 Task: Search one way flight ticket for 5 adults, 2 children, 1 infant in seat and 1 infant on lap in economy from Grand Junction: Grand Junction Regional Airport (walker Field) to Raleigh: Raleigh-durham International Airport on 8-5-2023. Number of bags: 2 carry on bags. Price is upto 88000. Outbound departure time preference is 6:00.
Action: Mouse moved to (291, 115)
Screenshot: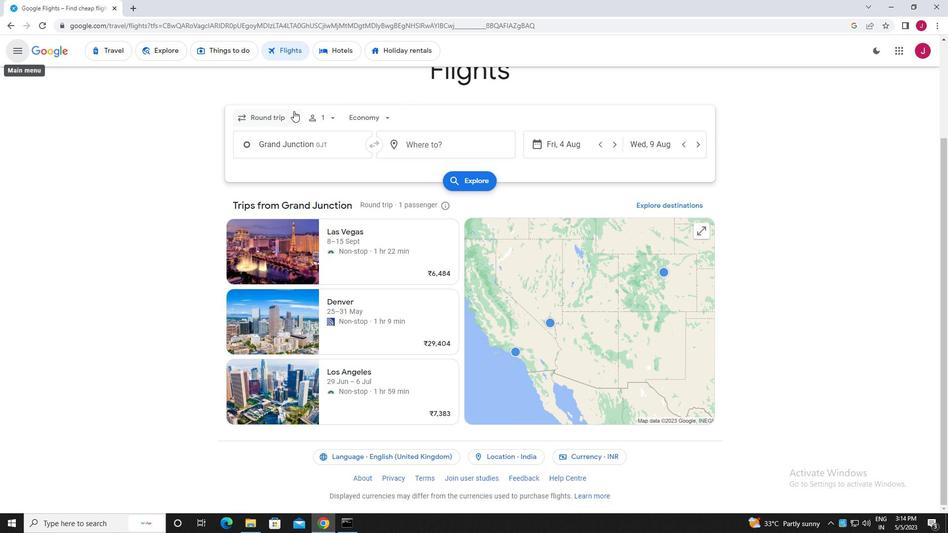 
Action: Mouse pressed left at (291, 115)
Screenshot: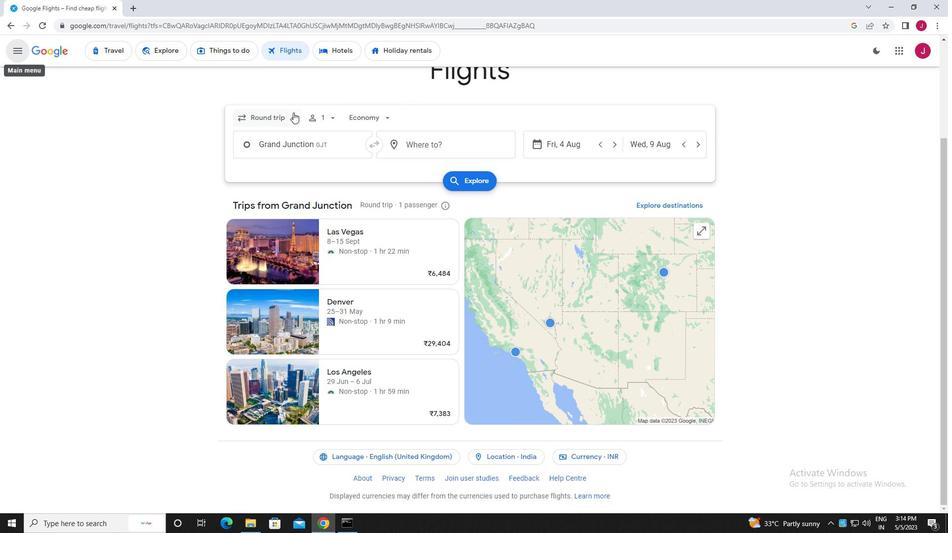 
Action: Mouse moved to (285, 163)
Screenshot: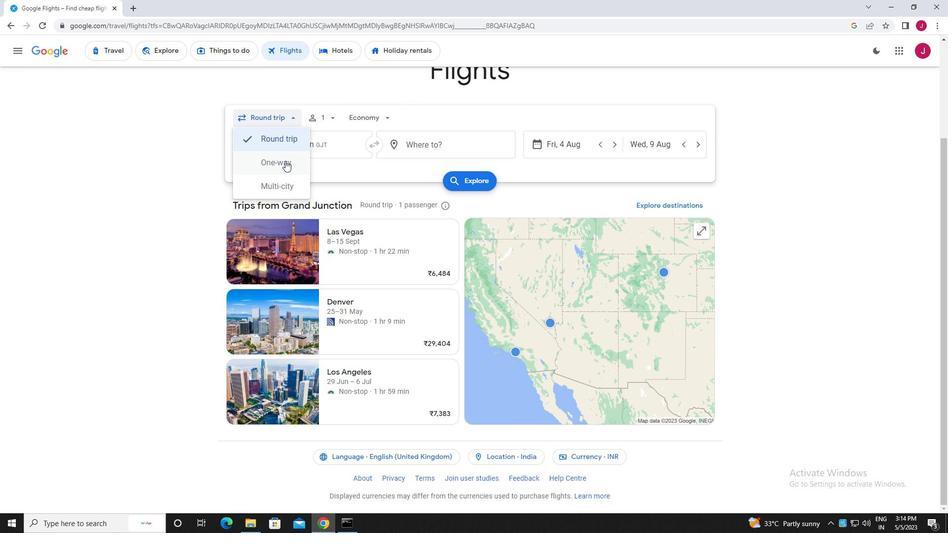 
Action: Mouse pressed left at (285, 163)
Screenshot: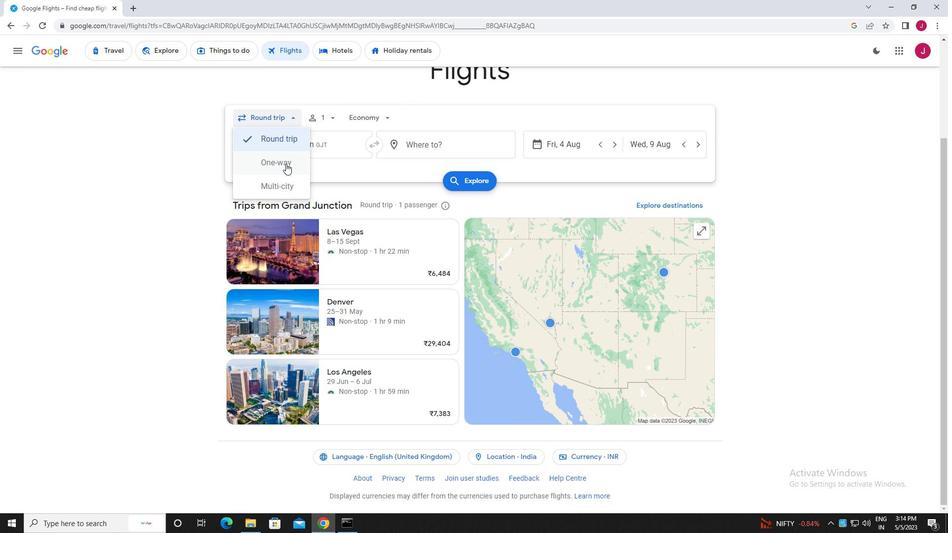 
Action: Mouse moved to (321, 120)
Screenshot: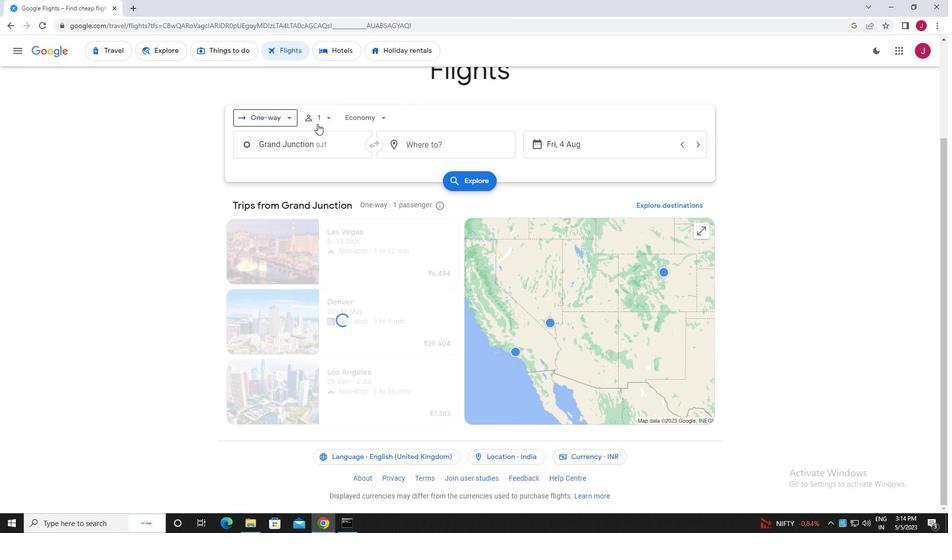 
Action: Mouse pressed left at (321, 120)
Screenshot: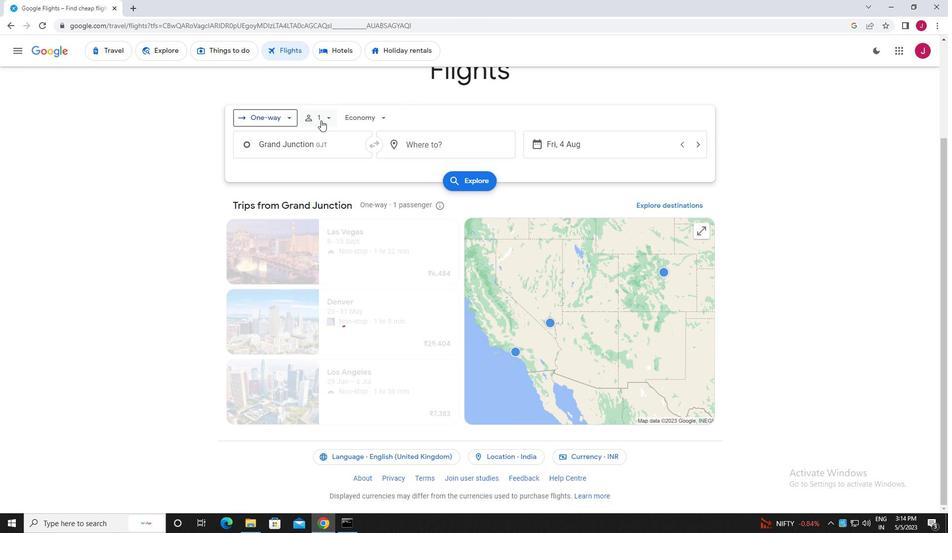 
Action: Mouse moved to (403, 141)
Screenshot: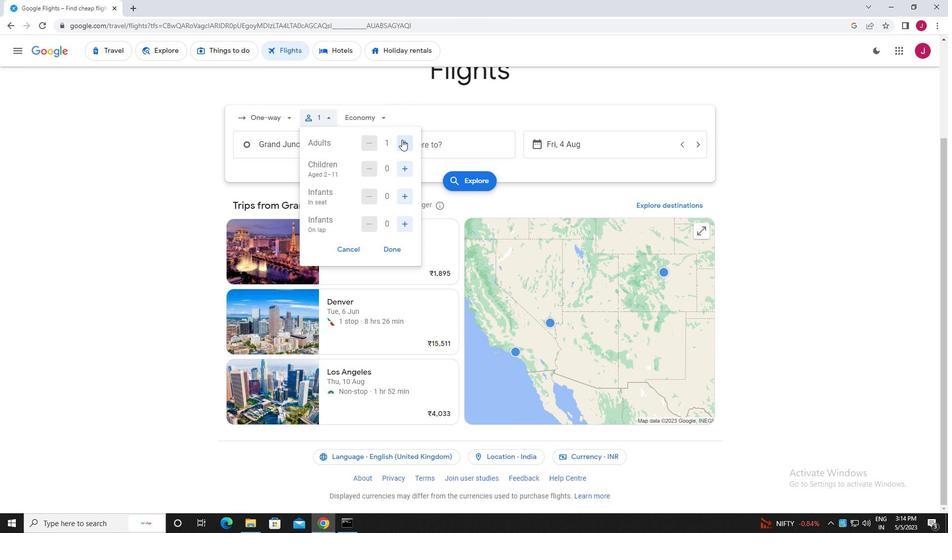 
Action: Mouse pressed left at (403, 141)
Screenshot: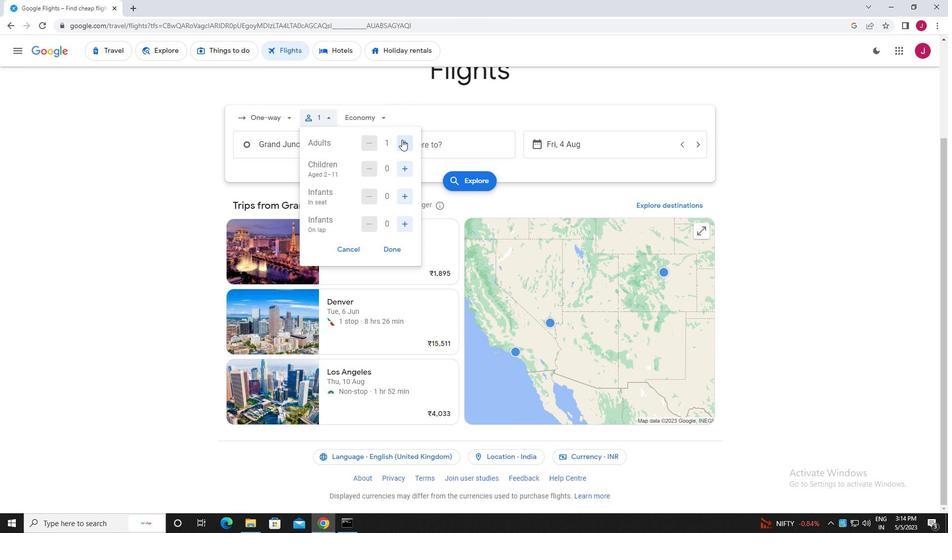 
Action: Mouse moved to (403, 141)
Screenshot: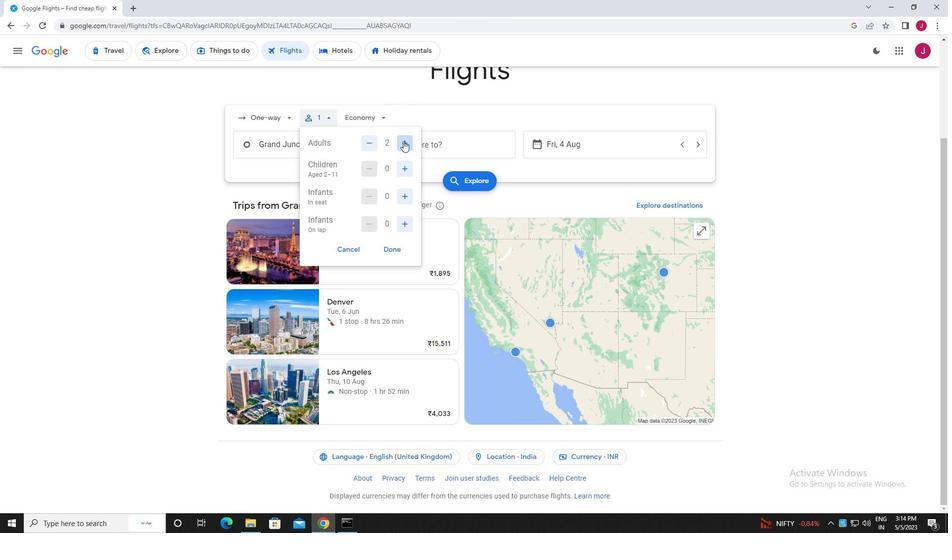 
Action: Mouse pressed left at (403, 141)
Screenshot: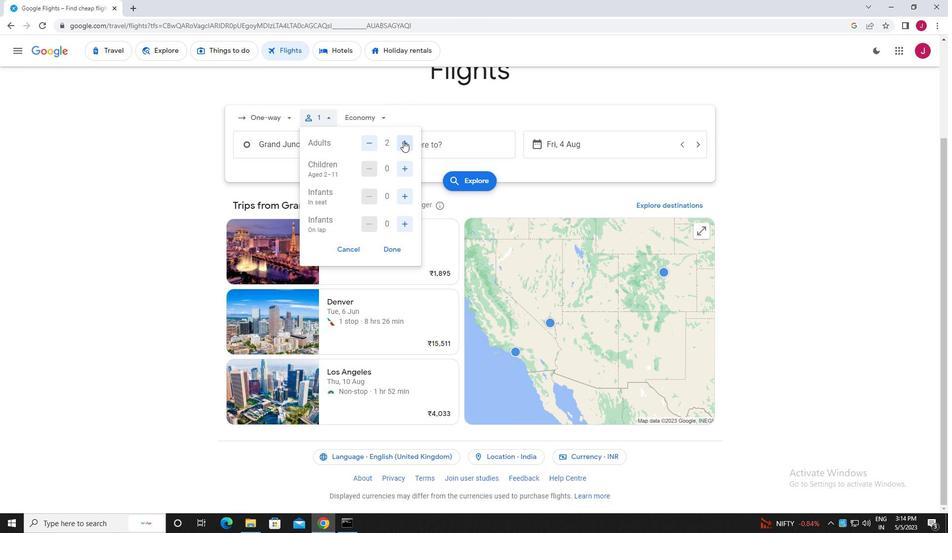 
Action: Mouse moved to (404, 141)
Screenshot: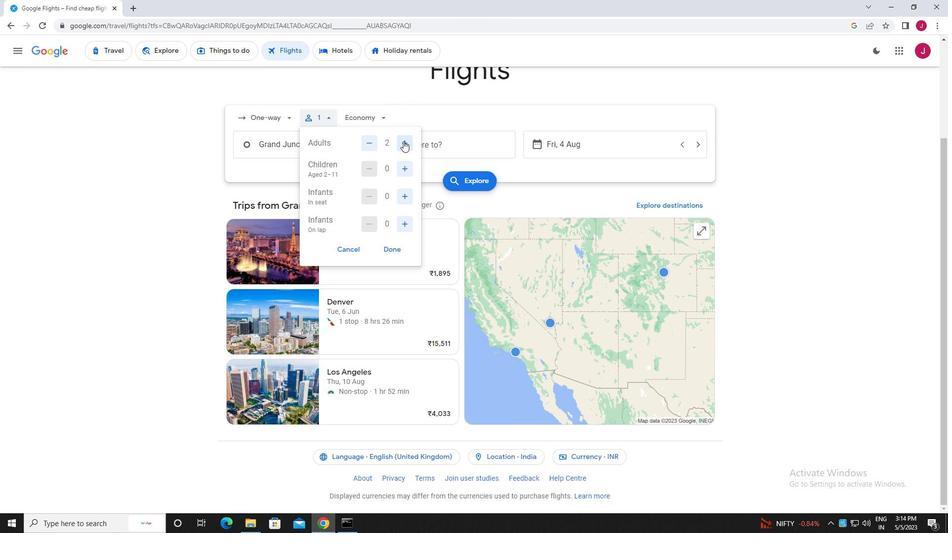 
Action: Mouse pressed left at (404, 141)
Screenshot: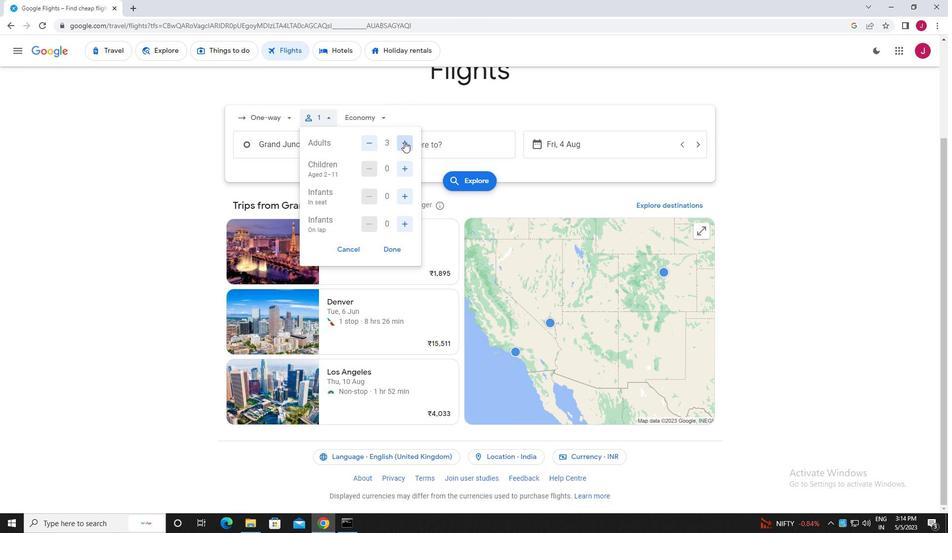 
Action: Mouse pressed left at (404, 141)
Screenshot: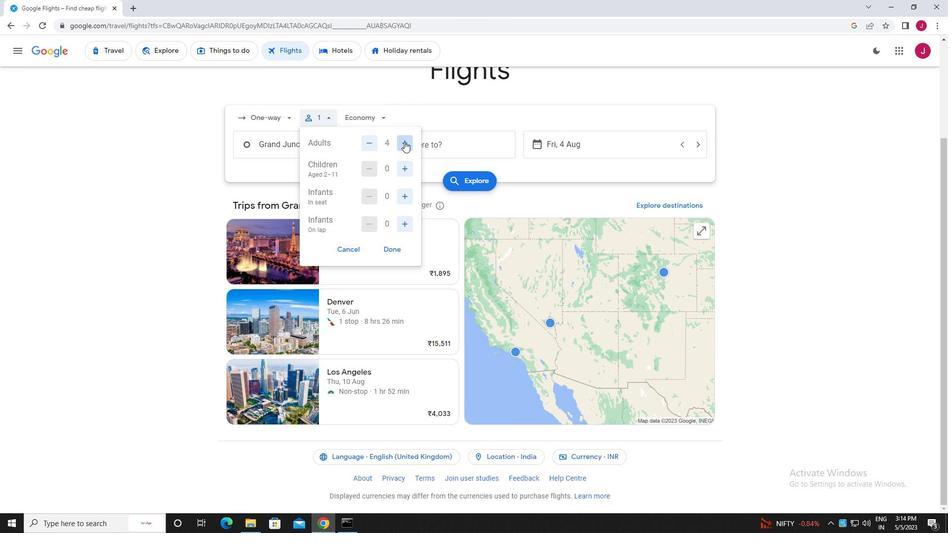 
Action: Mouse moved to (406, 168)
Screenshot: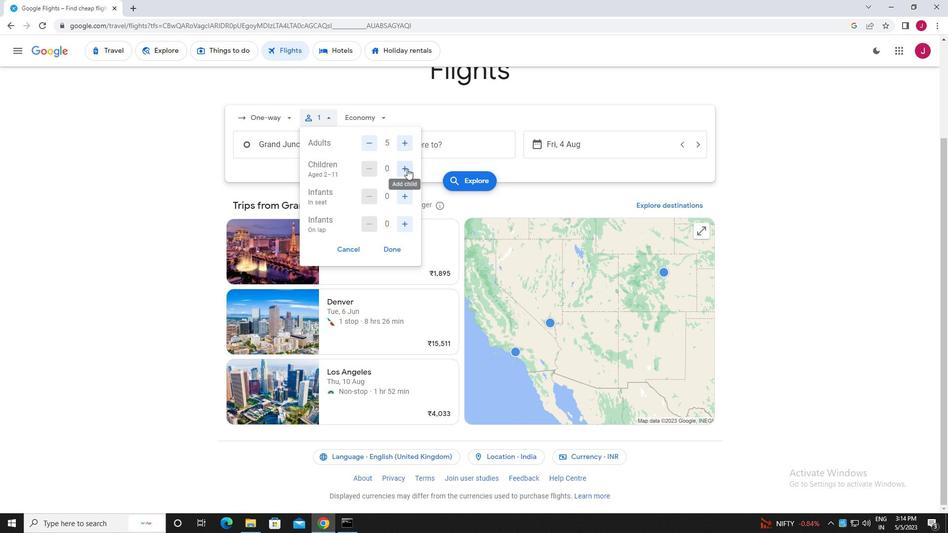 
Action: Mouse pressed left at (406, 168)
Screenshot: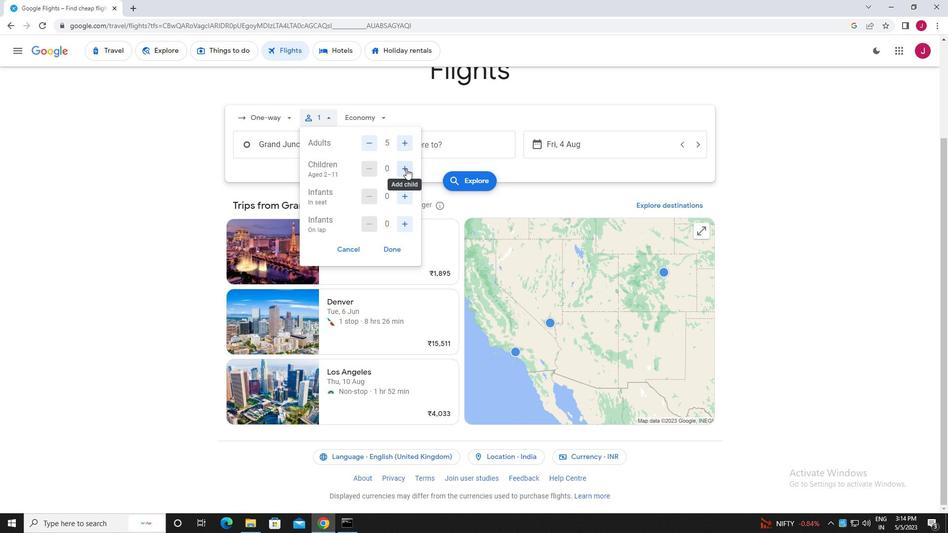 
Action: Mouse pressed left at (406, 168)
Screenshot: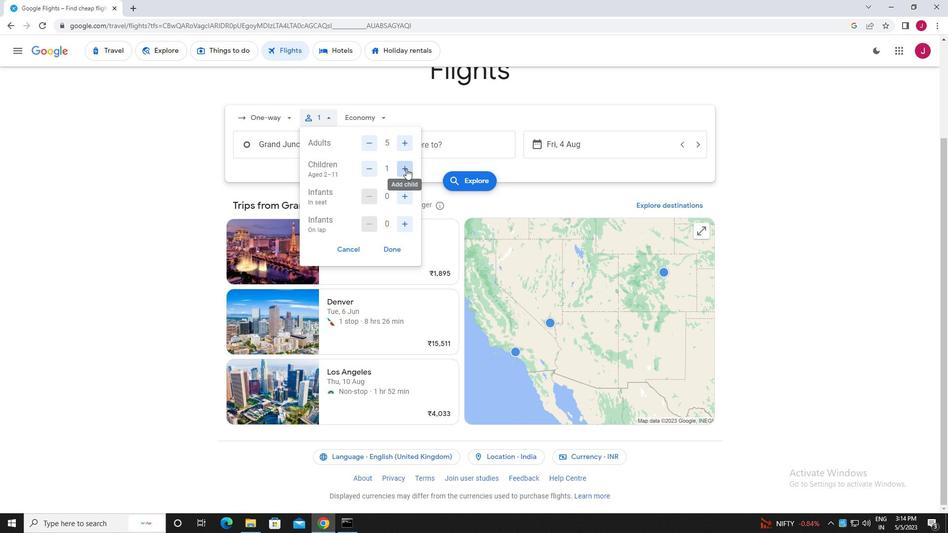
Action: Mouse moved to (405, 196)
Screenshot: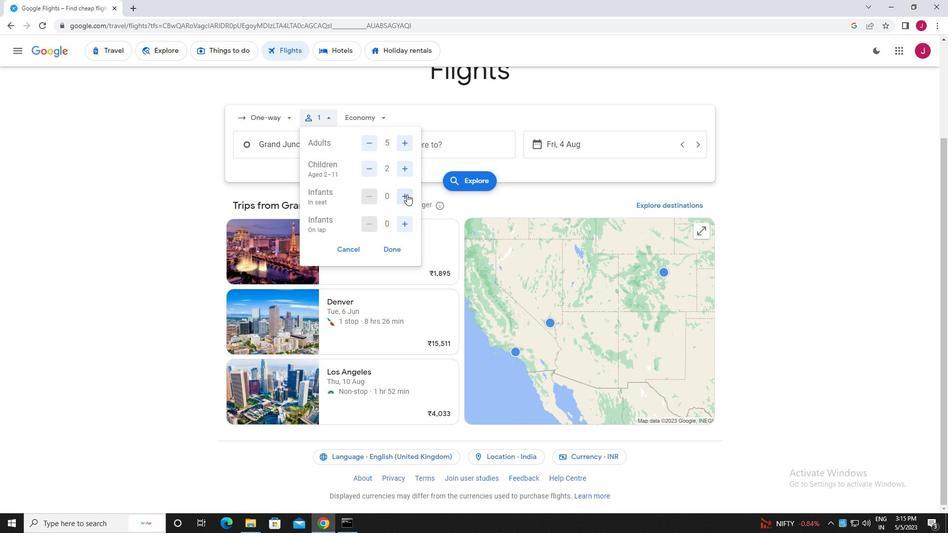
Action: Mouse pressed left at (405, 196)
Screenshot: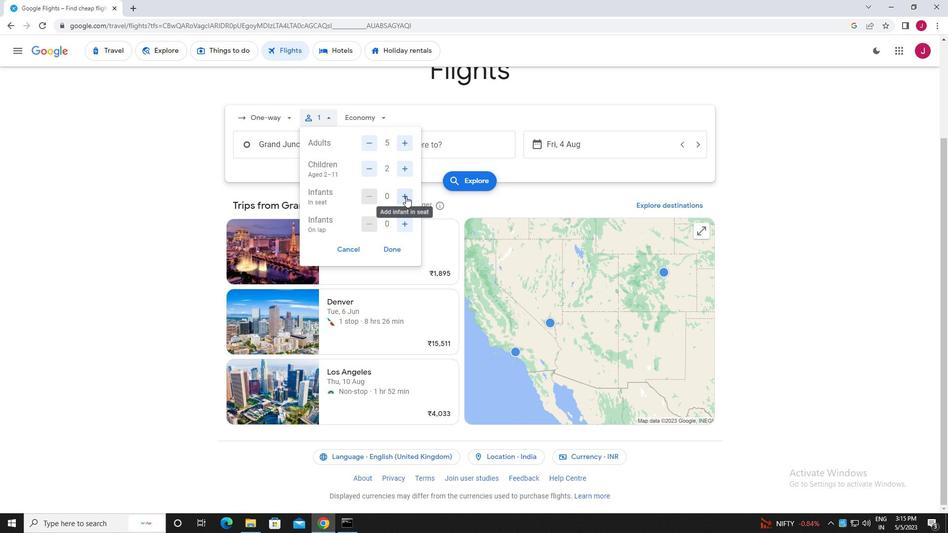 
Action: Mouse moved to (403, 221)
Screenshot: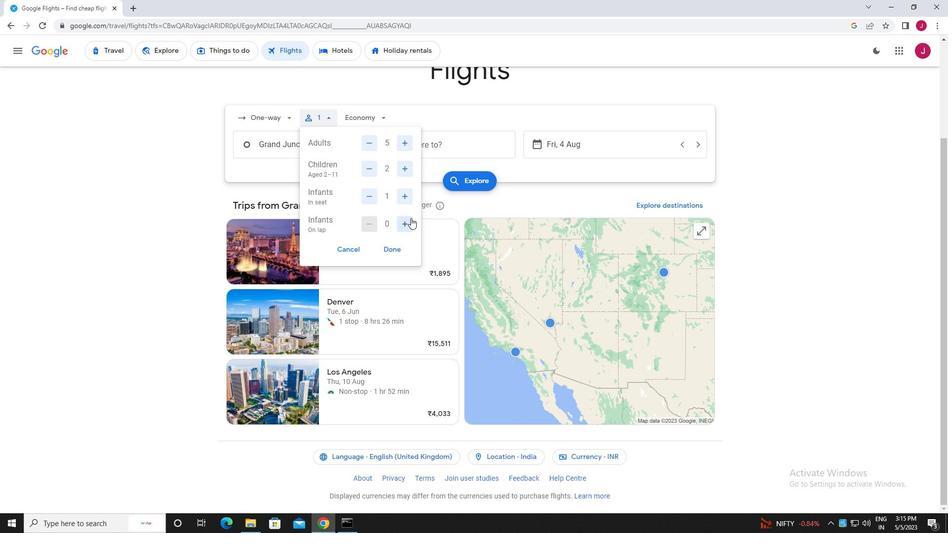 
Action: Mouse pressed left at (403, 221)
Screenshot: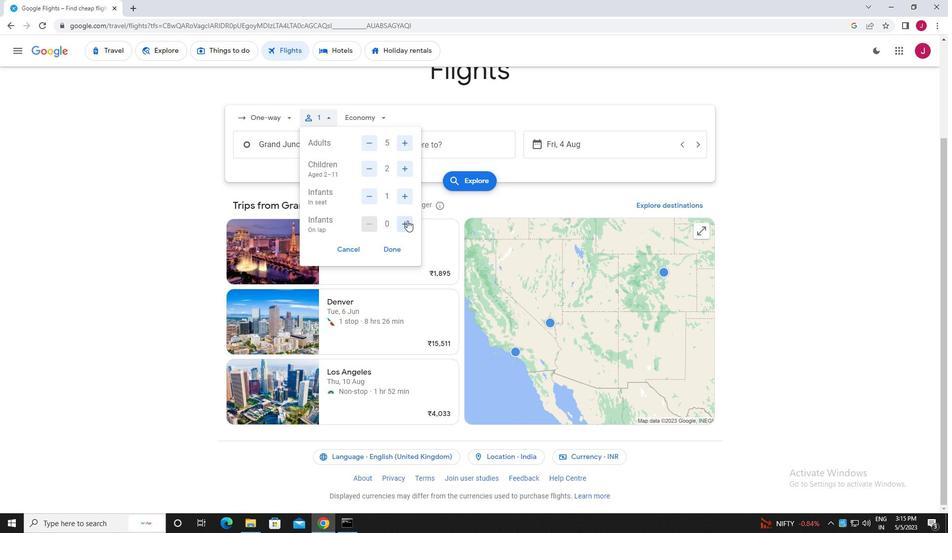 
Action: Mouse moved to (391, 247)
Screenshot: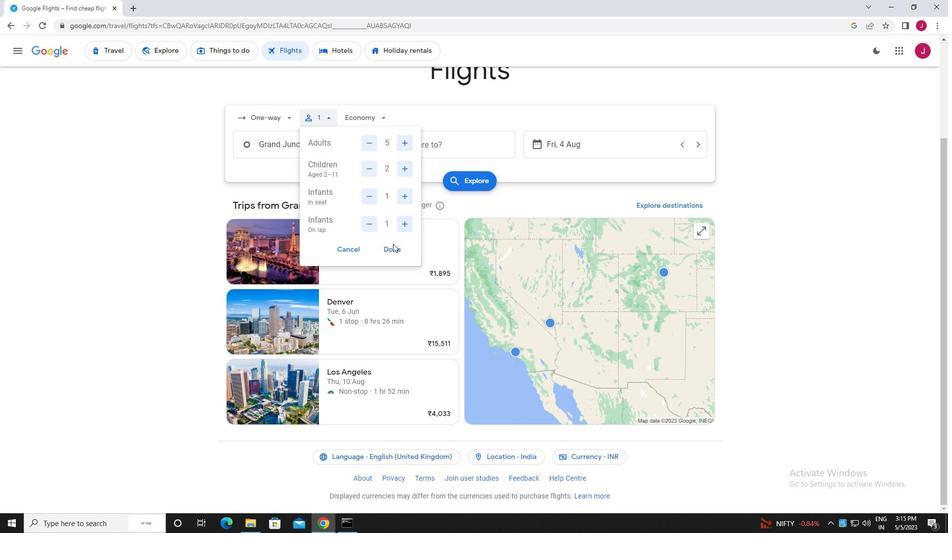 
Action: Mouse pressed left at (391, 247)
Screenshot: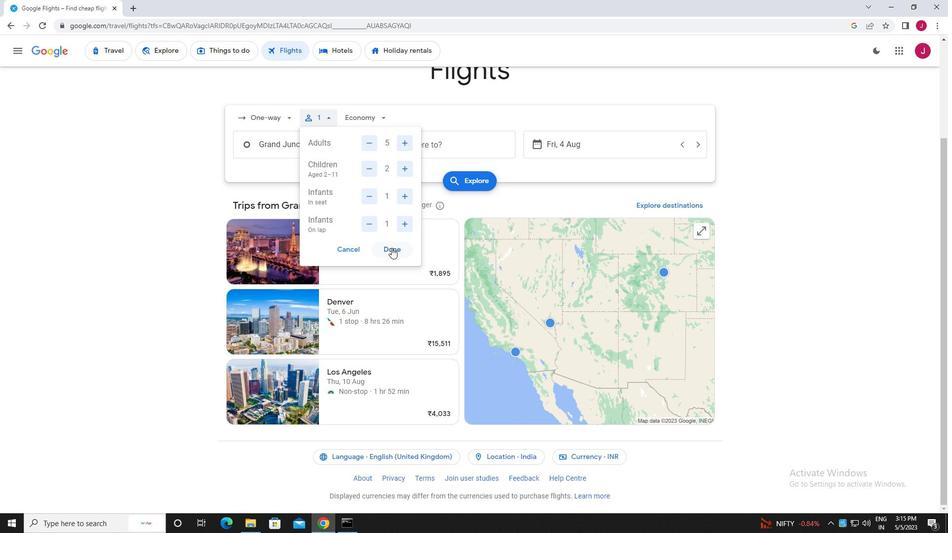 
Action: Mouse moved to (378, 117)
Screenshot: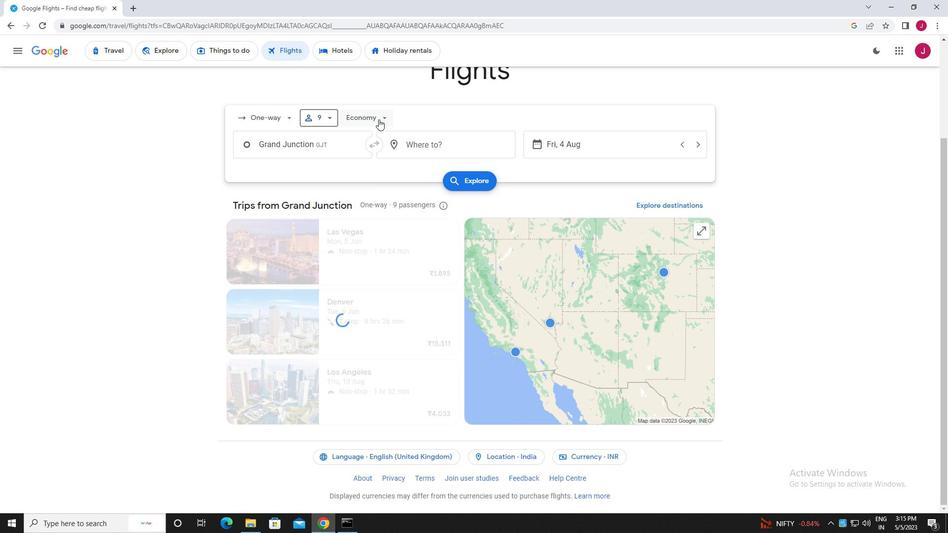 
Action: Mouse pressed left at (378, 117)
Screenshot: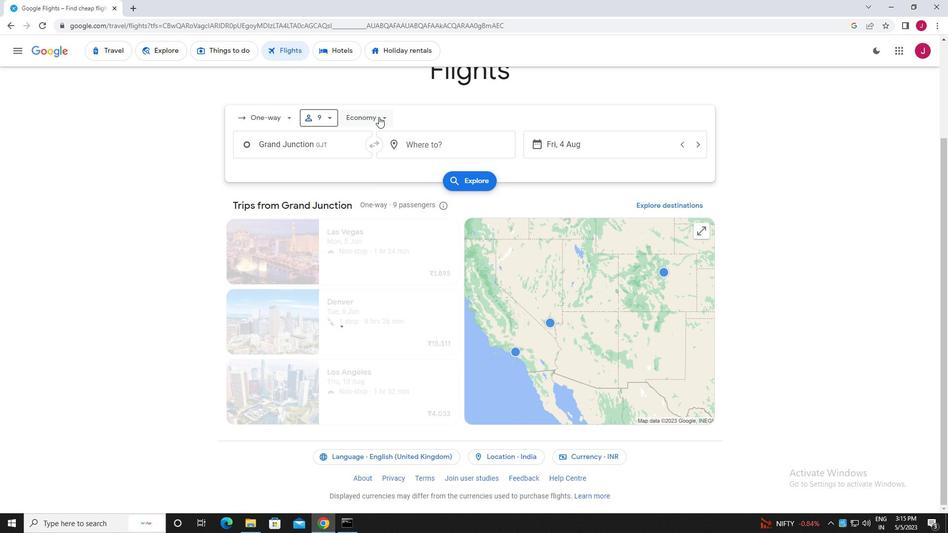 
Action: Mouse moved to (392, 135)
Screenshot: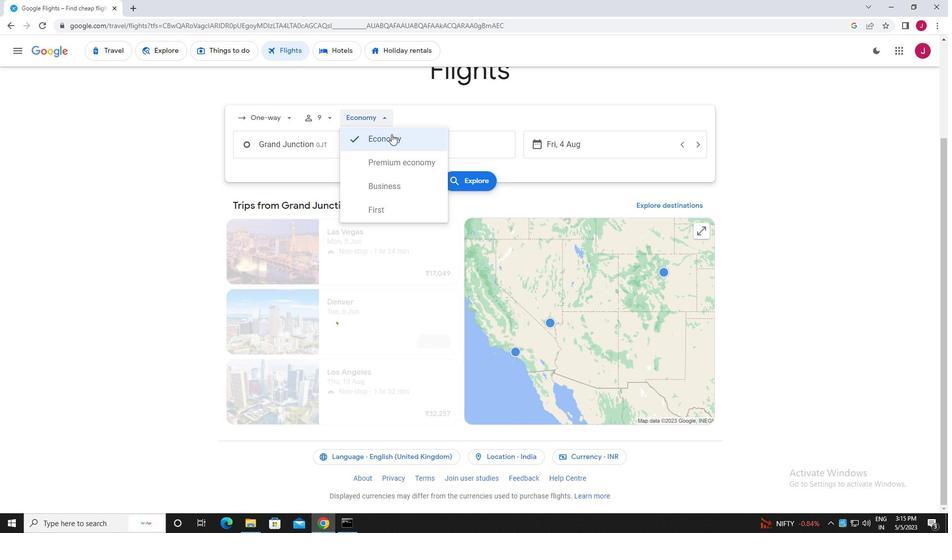 
Action: Mouse pressed left at (392, 135)
Screenshot: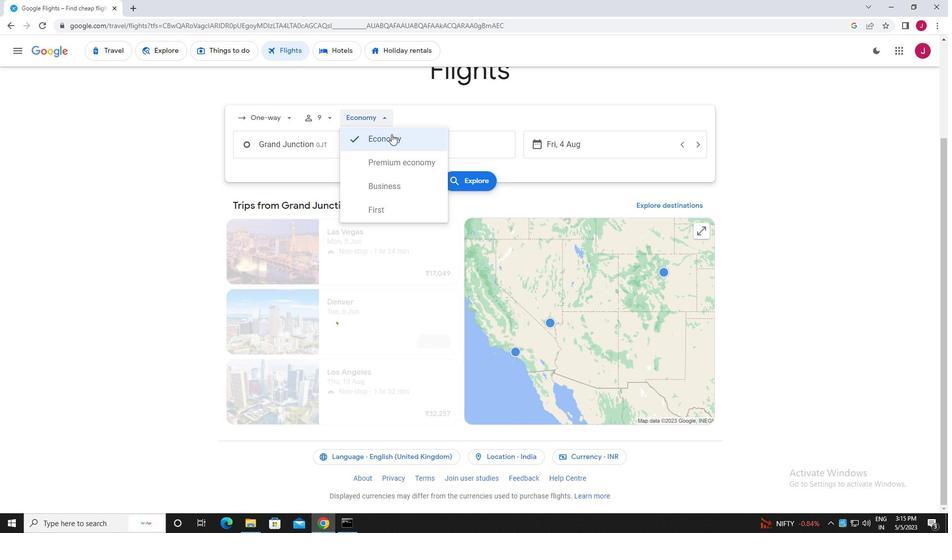 
Action: Mouse moved to (341, 146)
Screenshot: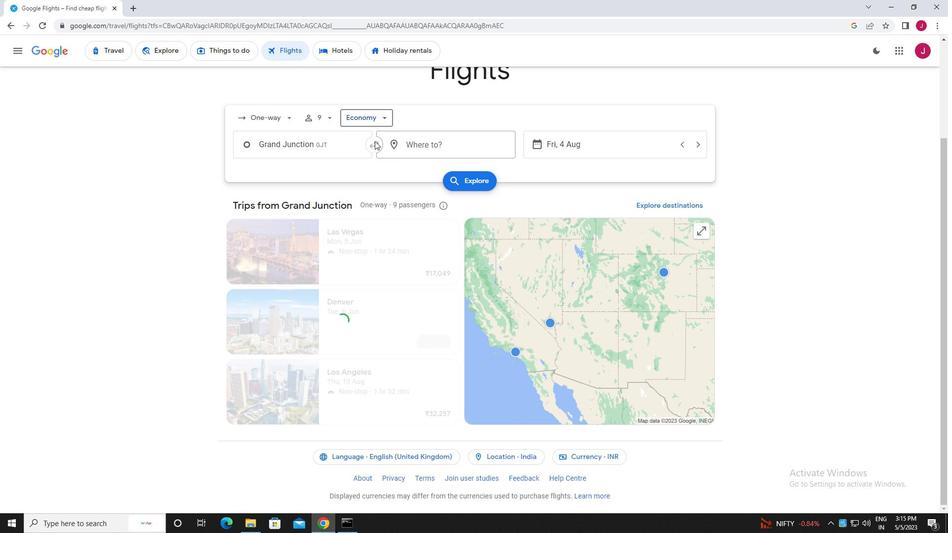 
Action: Mouse pressed left at (341, 146)
Screenshot: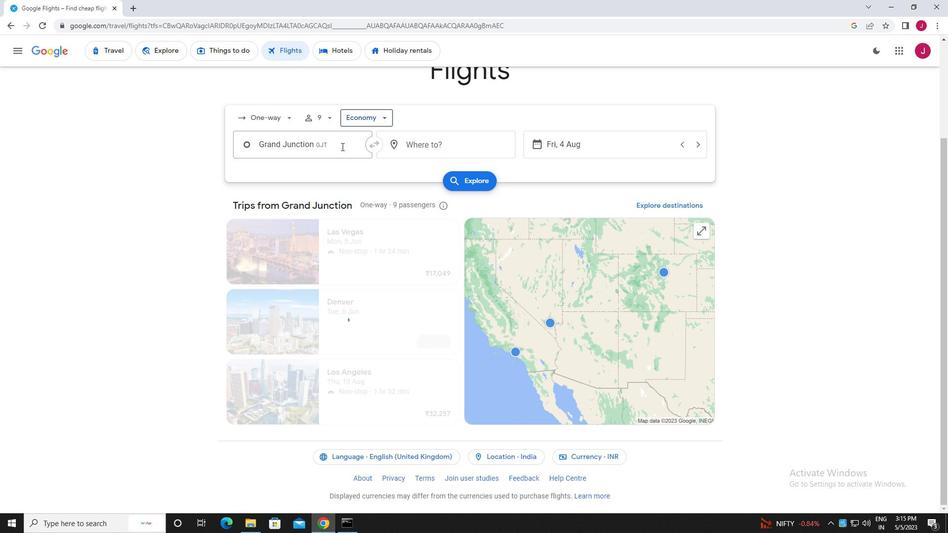 
Action: Mouse moved to (343, 146)
Screenshot: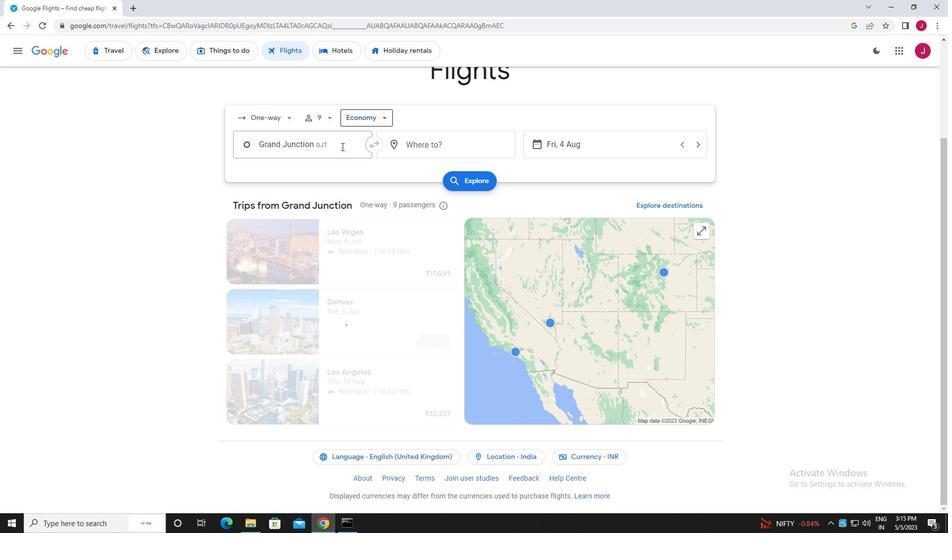 
Action: Key pressed grand<Key.space>junction
Screenshot: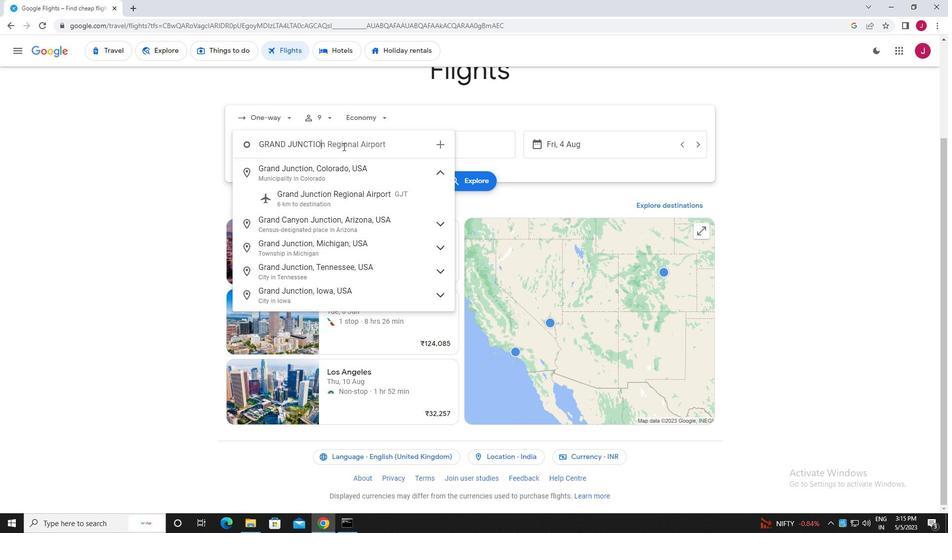 
Action: Mouse moved to (344, 196)
Screenshot: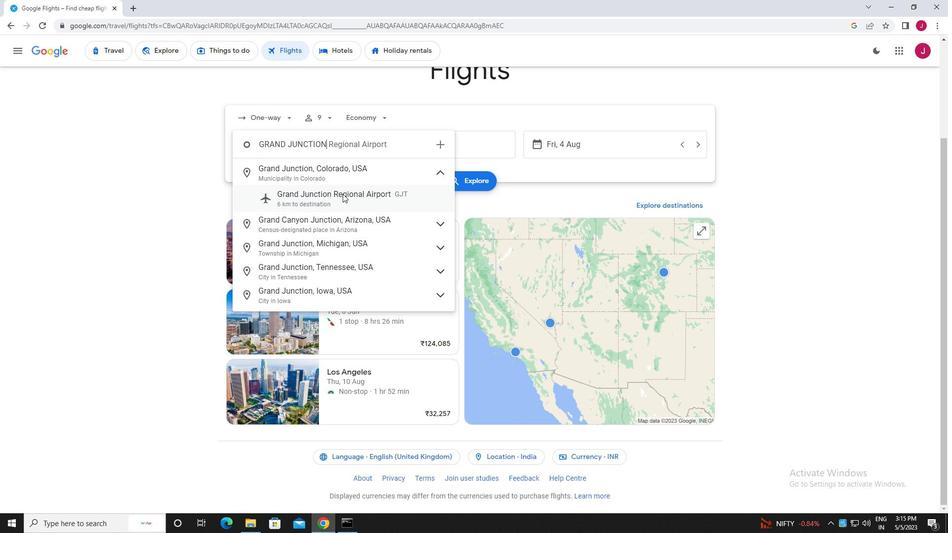 
Action: Mouse pressed left at (344, 196)
Screenshot: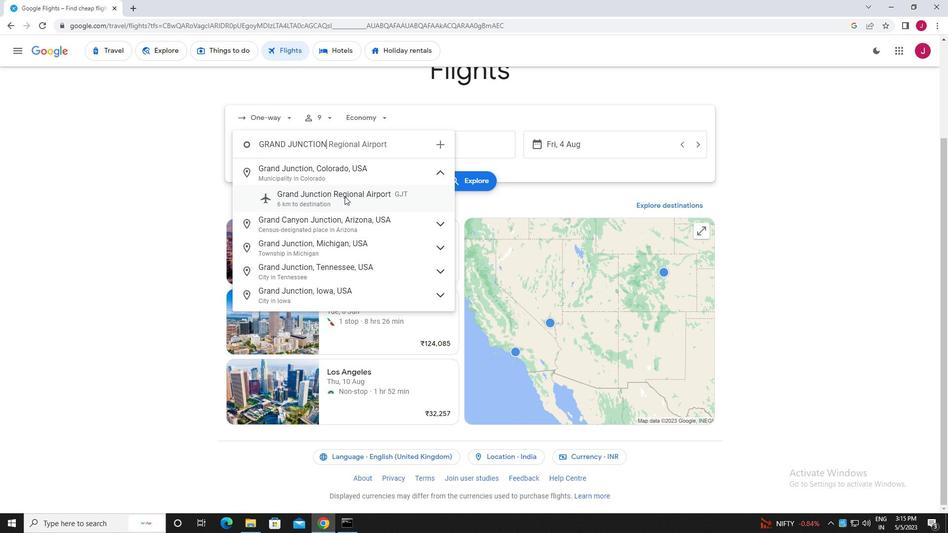 
Action: Mouse moved to (440, 144)
Screenshot: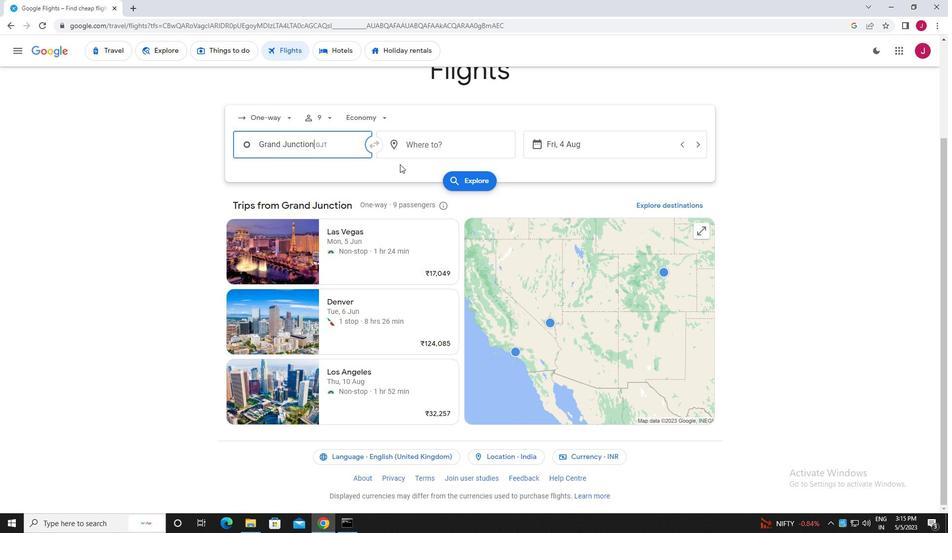 
Action: Mouse pressed left at (440, 144)
Screenshot: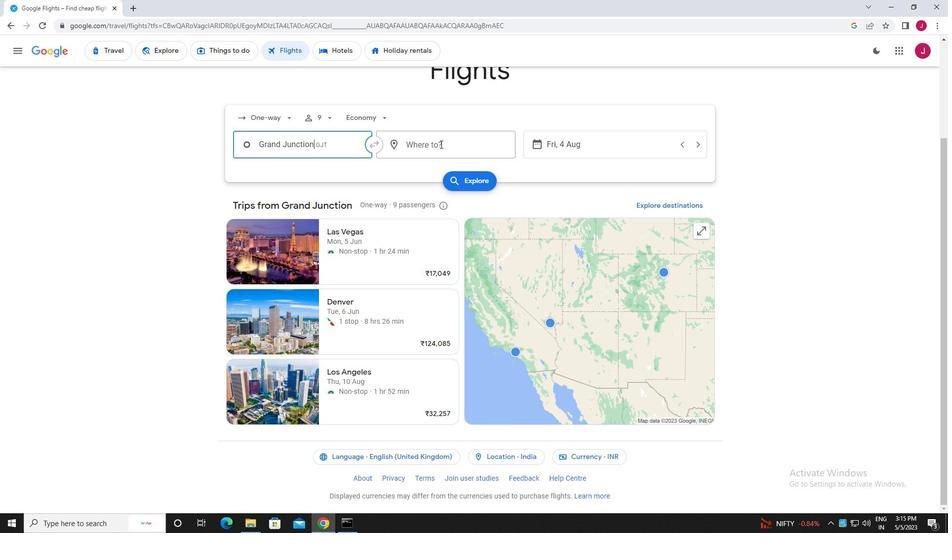 
Action: Key pressed rock<Key.space>spring
Screenshot: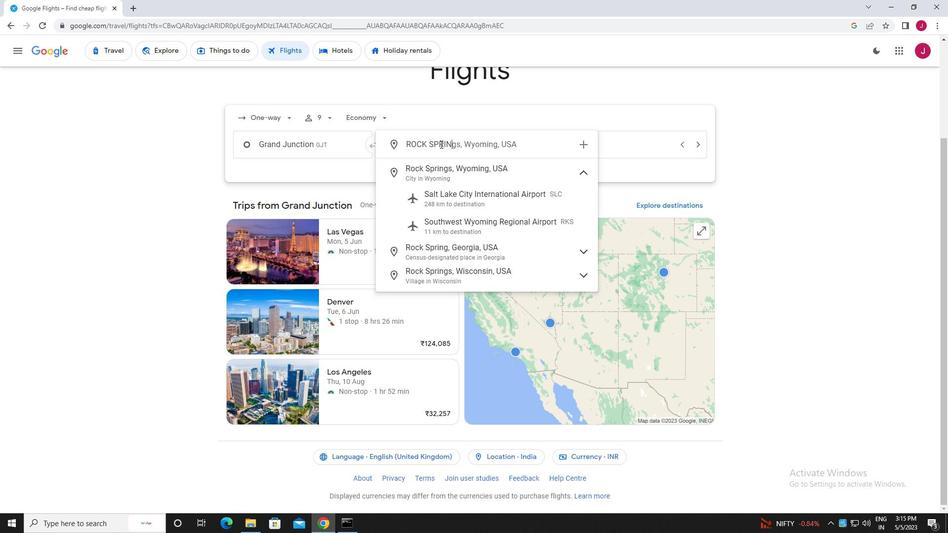 
Action: Mouse moved to (488, 220)
Screenshot: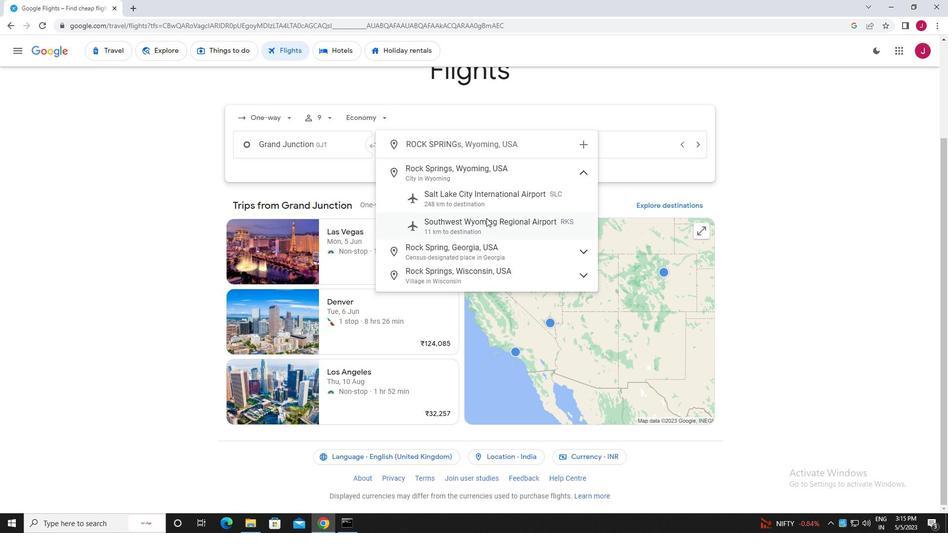 
Action: Mouse pressed left at (488, 220)
Screenshot: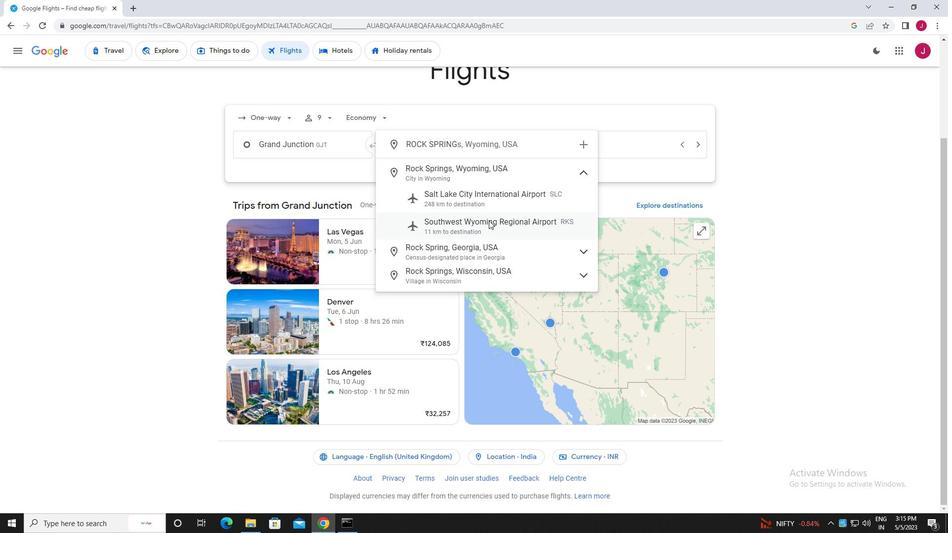 
Action: Mouse moved to (606, 150)
Screenshot: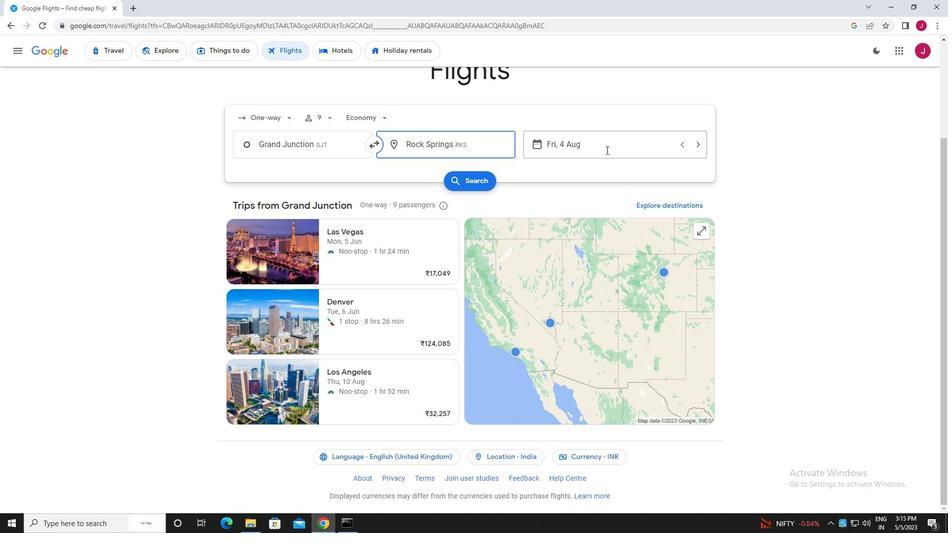 
Action: Mouse pressed left at (606, 150)
Screenshot: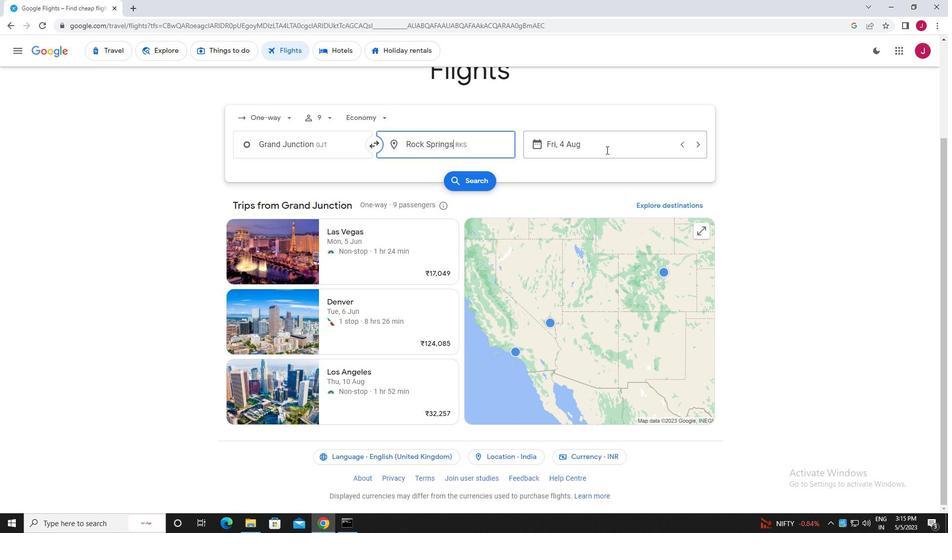 
Action: Mouse moved to (497, 226)
Screenshot: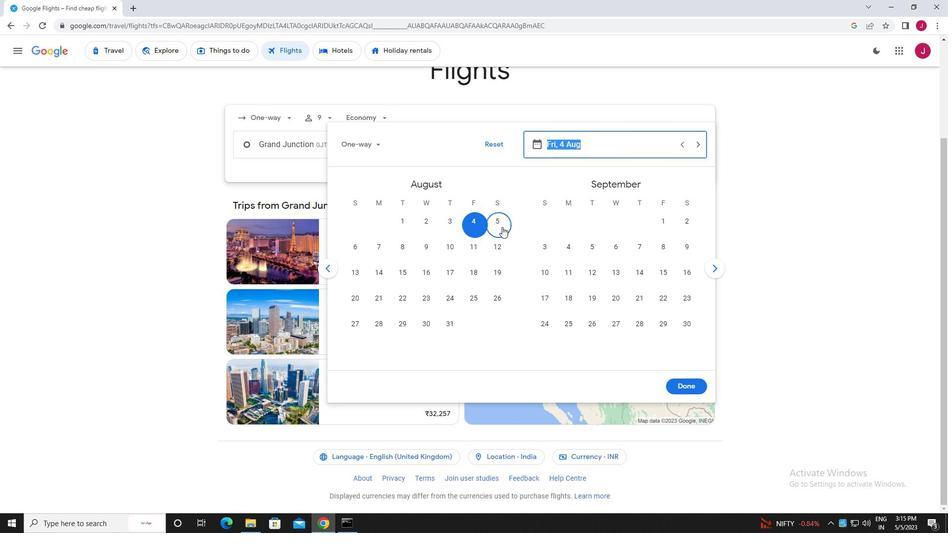 
Action: Mouse pressed left at (497, 226)
Screenshot: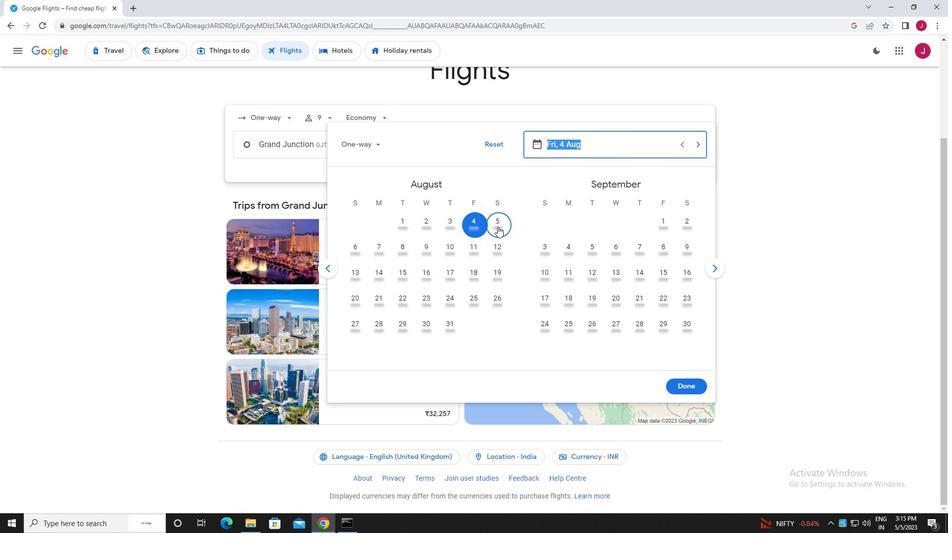 
Action: Mouse moved to (679, 386)
Screenshot: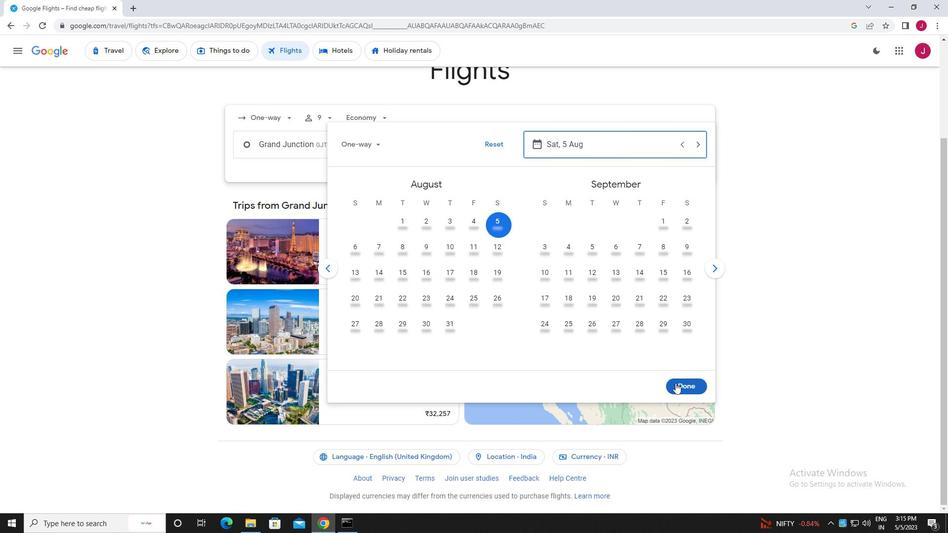 
Action: Mouse pressed left at (679, 386)
Screenshot: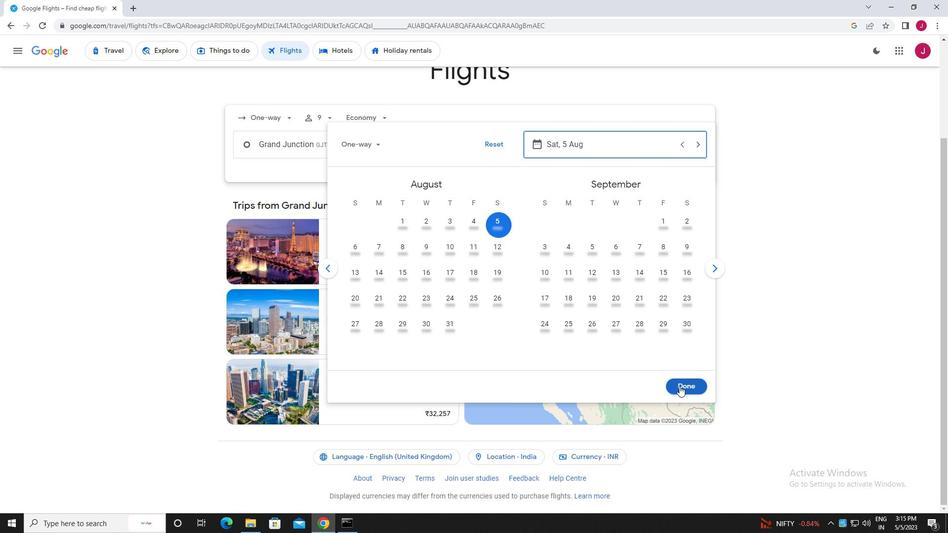 
Action: Mouse moved to (477, 182)
Screenshot: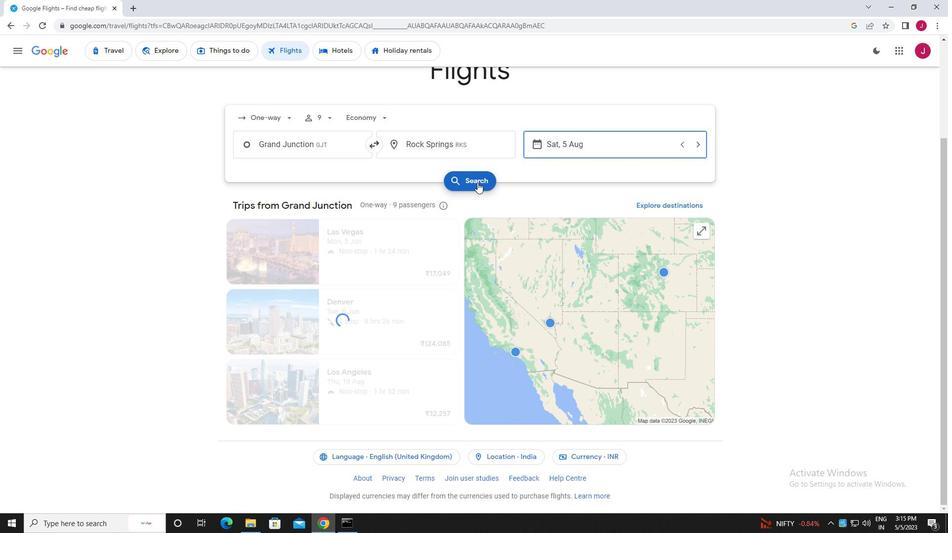 
Action: Mouse pressed left at (477, 182)
Screenshot: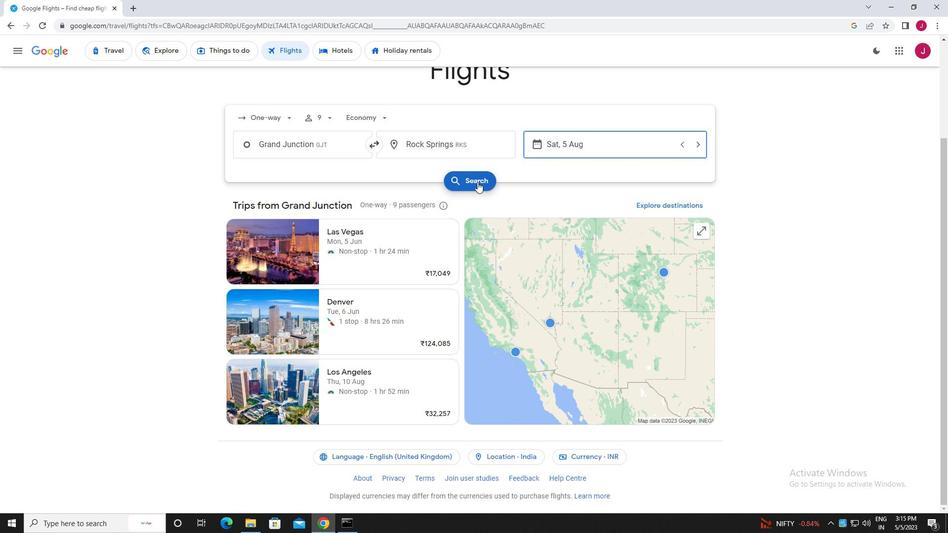 
Action: Mouse moved to (250, 140)
Screenshot: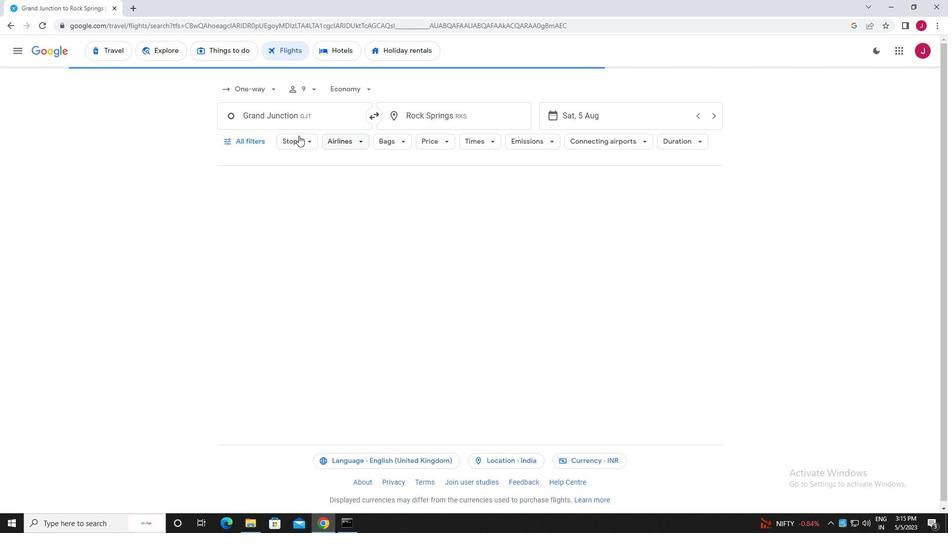 
Action: Mouse pressed left at (250, 140)
Screenshot: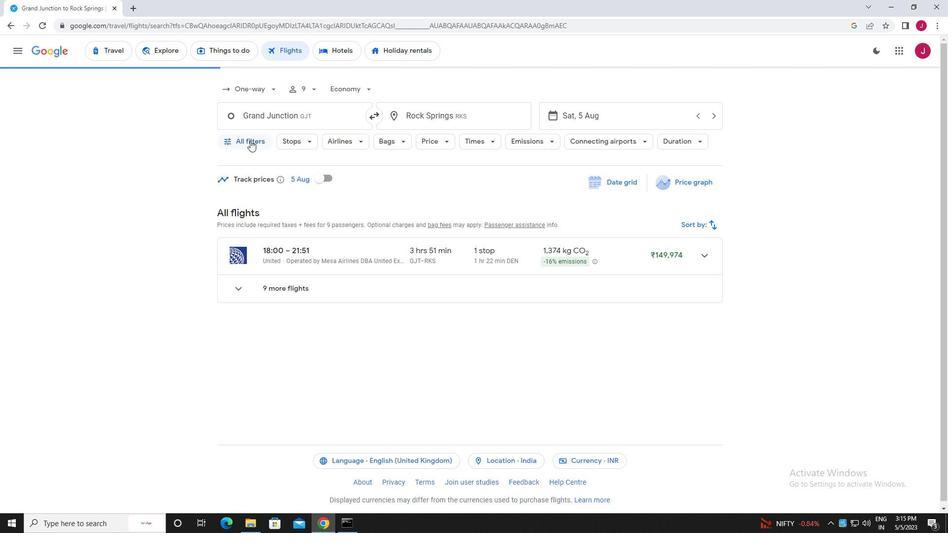 
Action: Mouse moved to (316, 216)
Screenshot: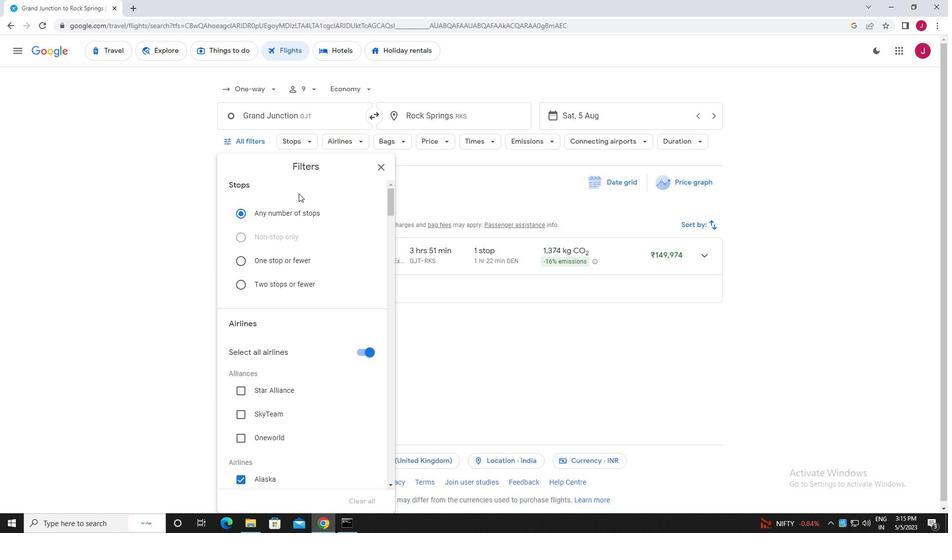 
Action: Mouse scrolled (316, 215) with delta (0, 0)
Screenshot: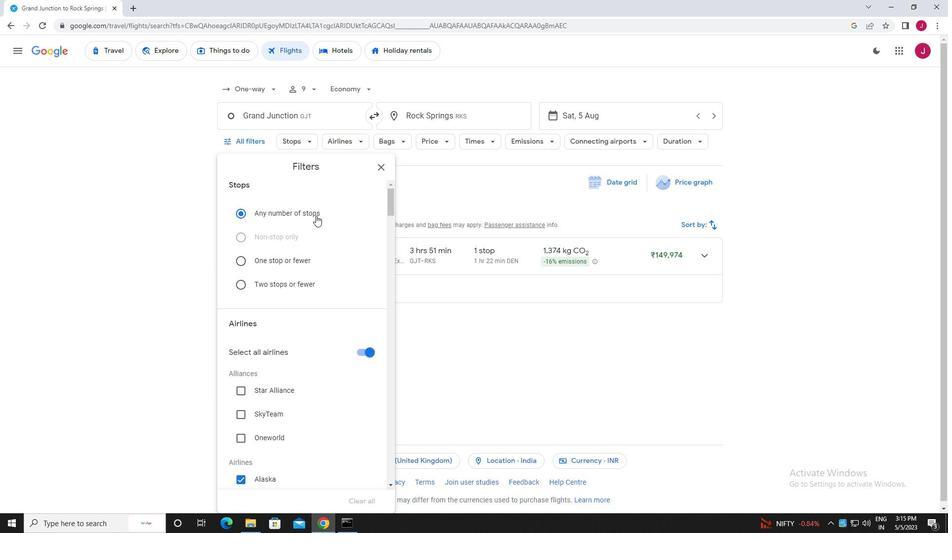 
Action: Mouse scrolled (316, 215) with delta (0, 0)
Screenshot: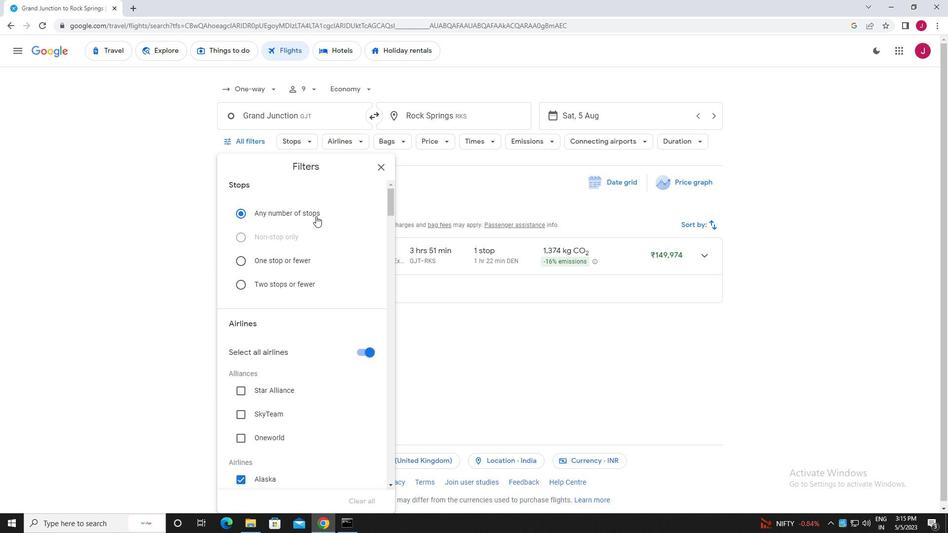 
Action: Mouse moved to (360, 255)
Screenshot: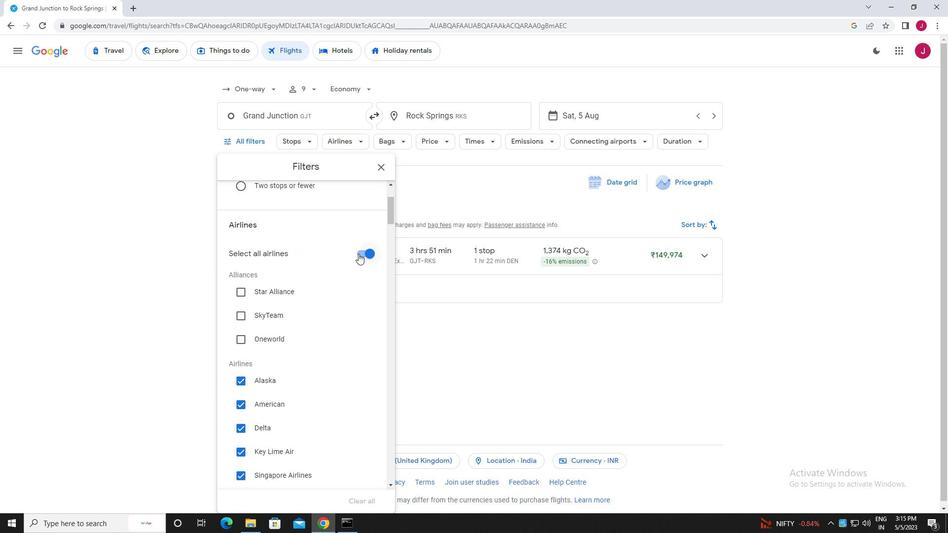 
Action: Mouse pressed left at (360, 255)
Screenshot: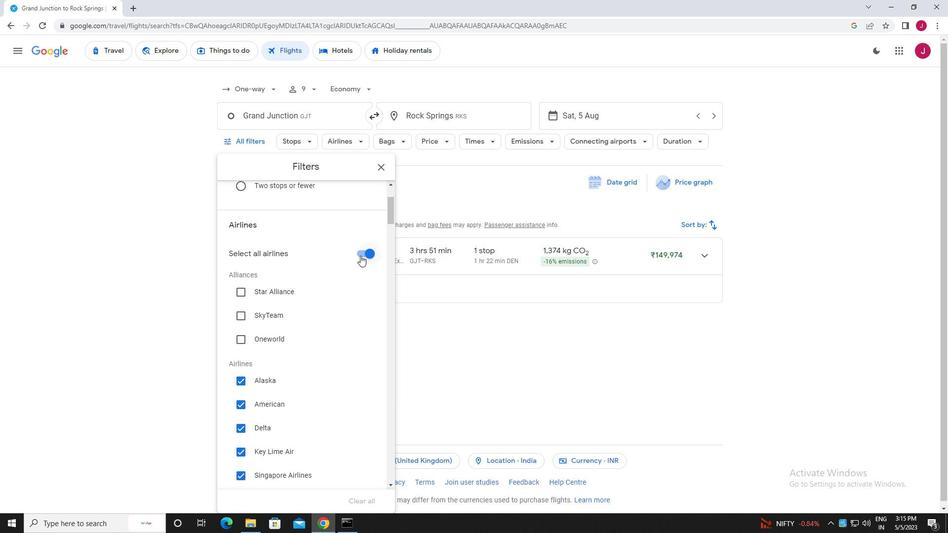 
Action: Mouse moved to (322, 236)
Screenshot: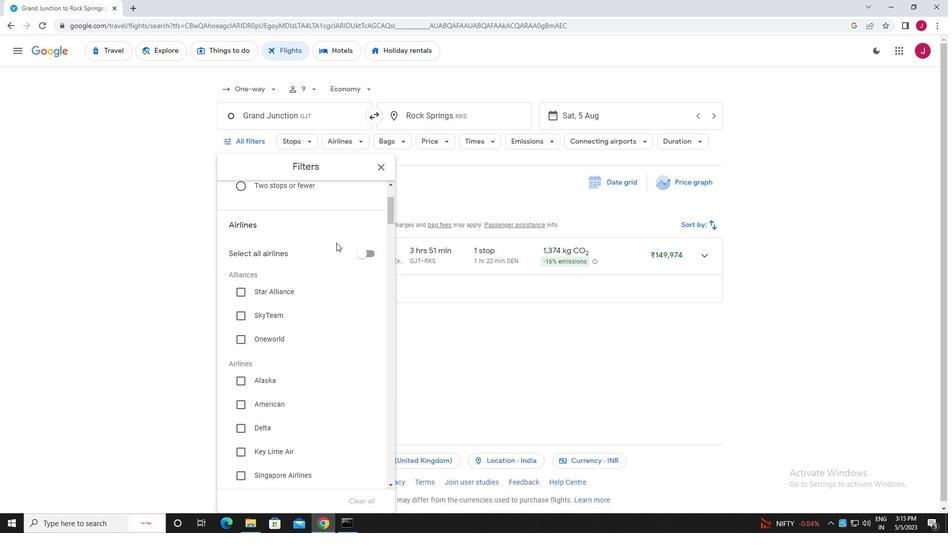 
Action: Mouse scrolled (322, 235) with delta (0, 0)
Screenshot: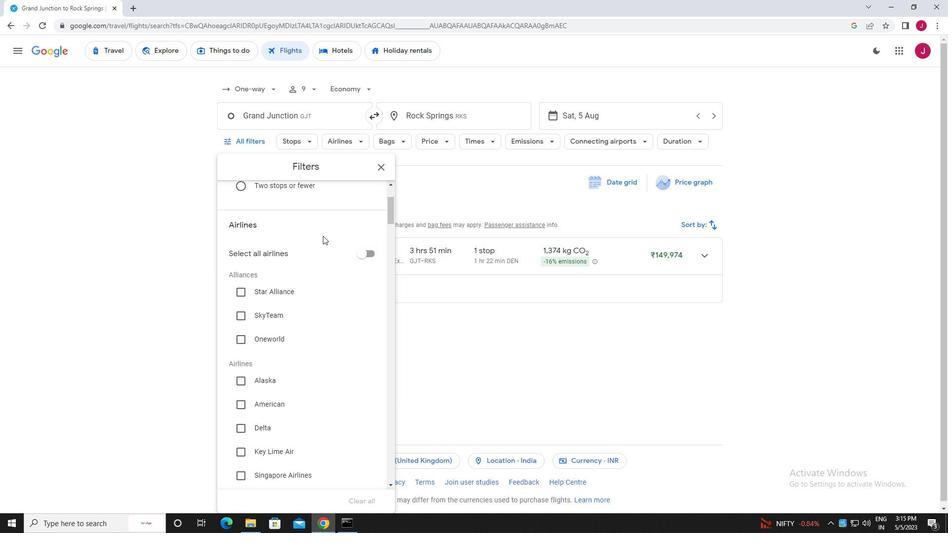 
Action: Mouse scrolled (322, 235) with delta (0, 0)
Screenshot: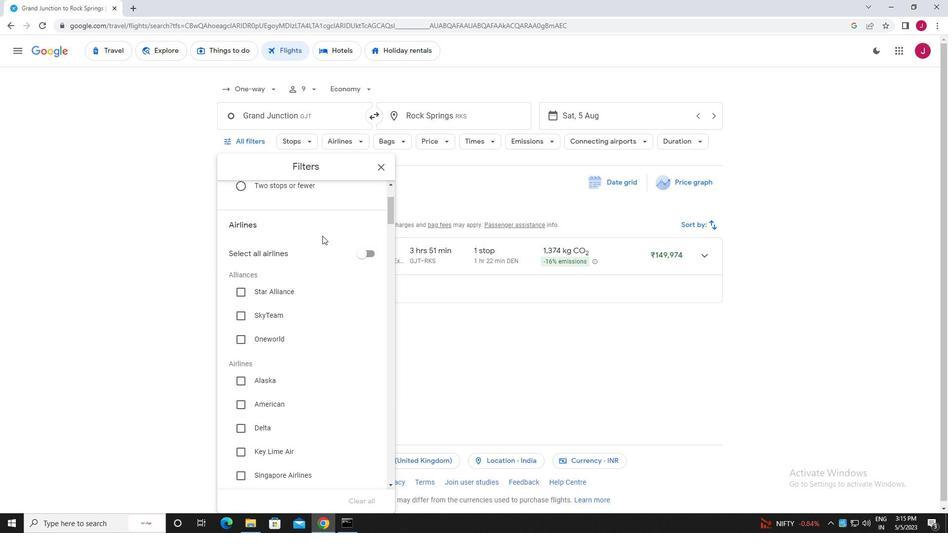 
Action: Mouse scrolled (322, 235) with delta (0, 0)
Screenshot: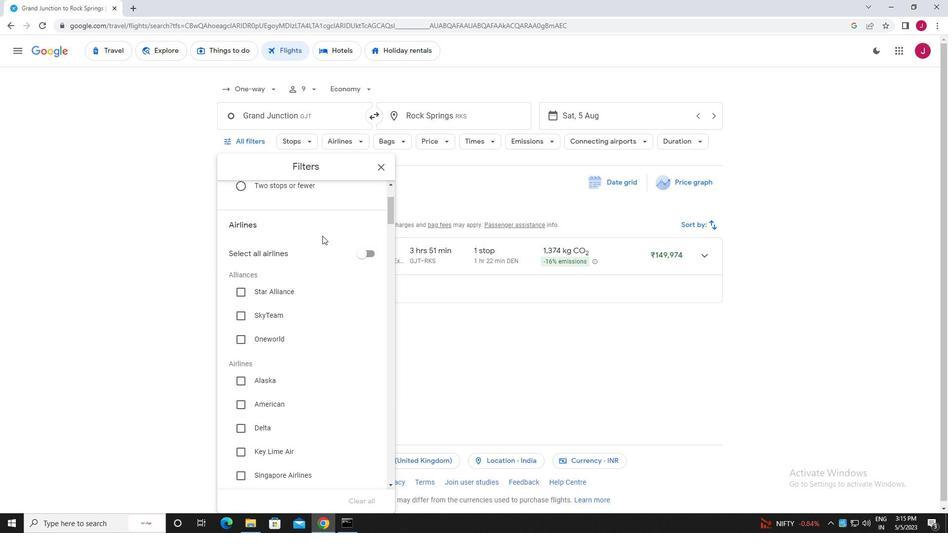 
Action: Mouse scrolled (322, 235) with delta (0, 0)
Screenshot: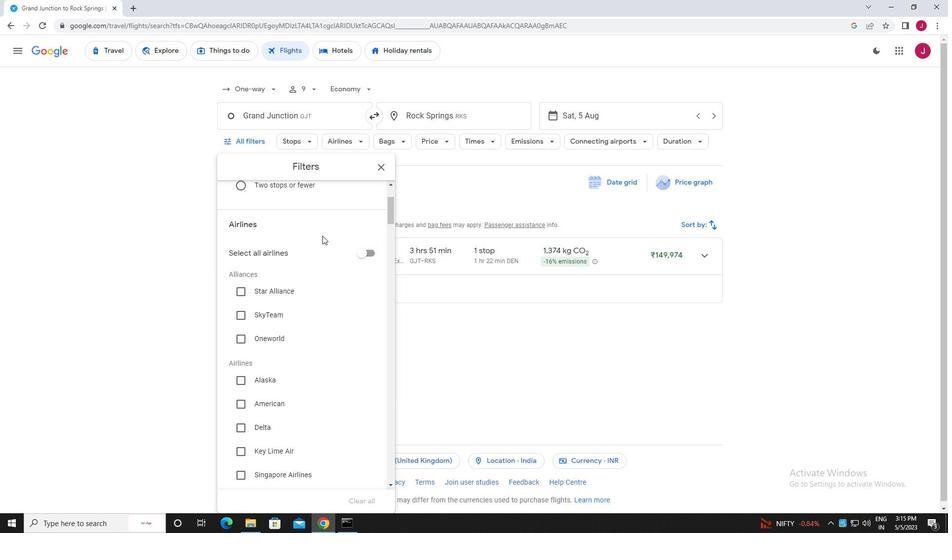 
Action: Mouse scrolled (322, 235) with delta (0, 0)
Screenshot: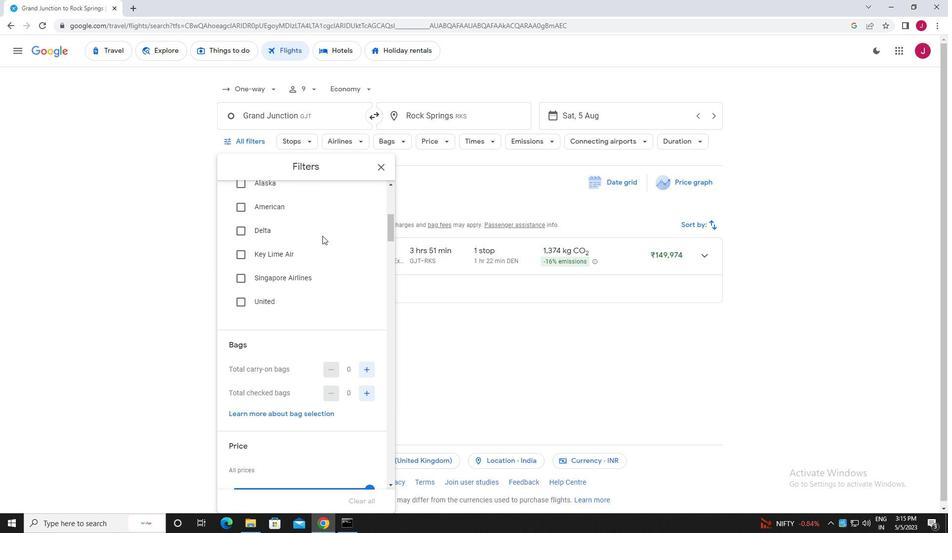
Action: Mouse scrolled (322, 235) with delta (0, 0)
Screenshot: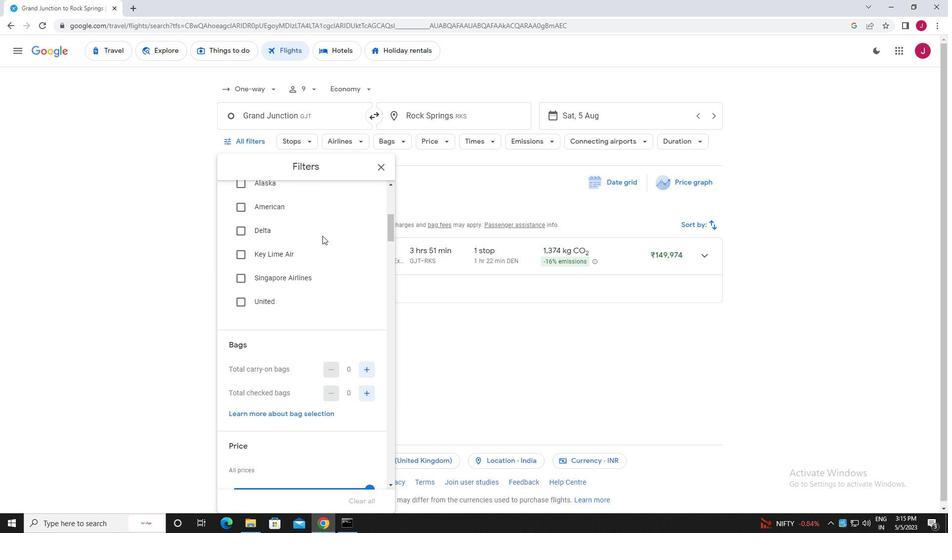 
Action: Mouse scrolled (322, 235) with delta (0, 0)
Screenshot: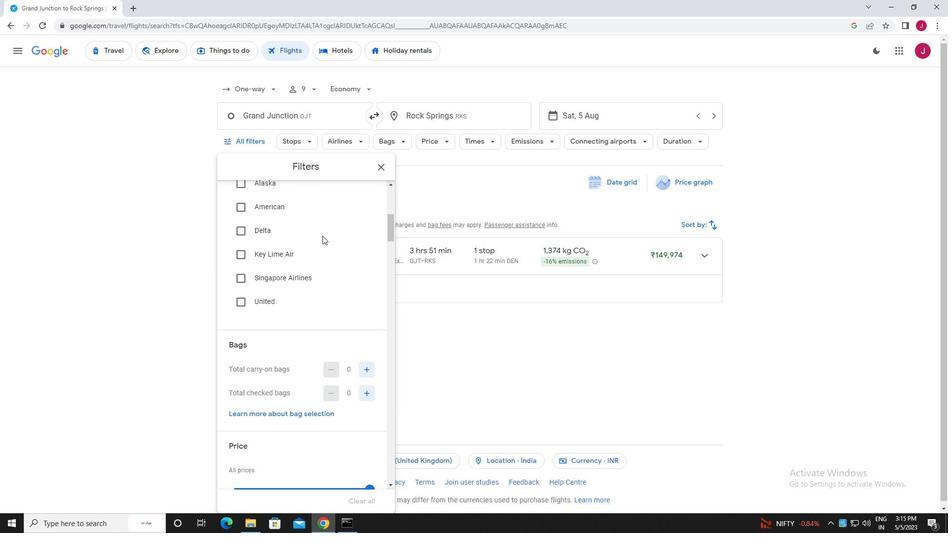 
Action: Mouse moved to (362, 220)
Screenshot: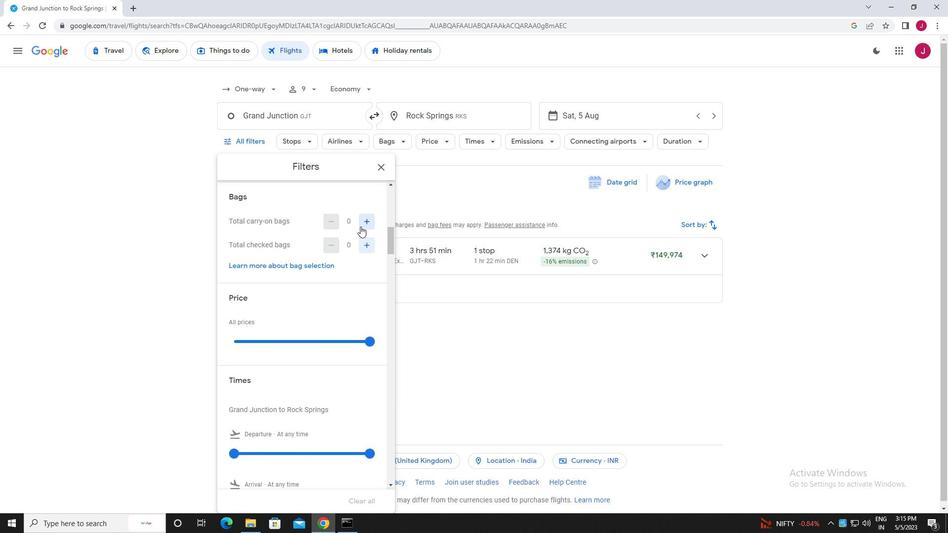 
Action: Mouse pressed left at (362, 220)
Screenshot: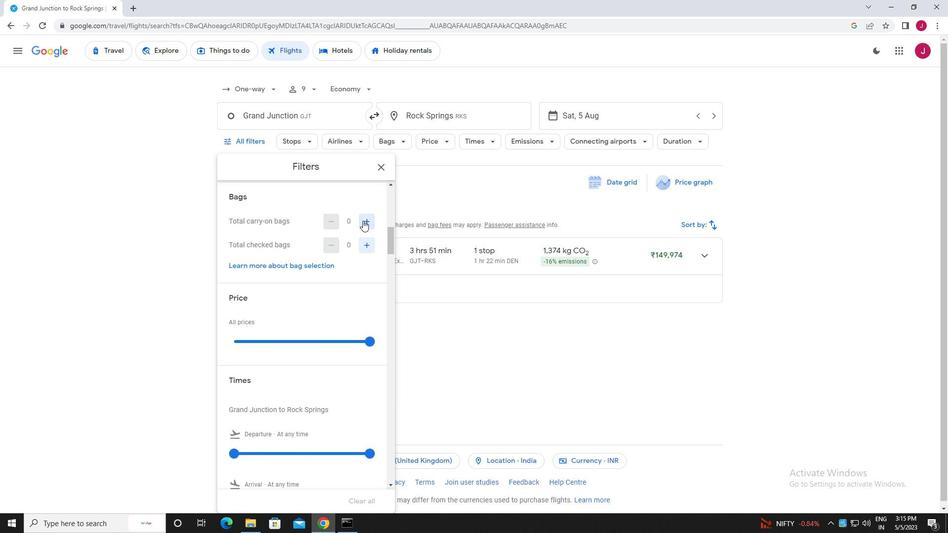 
Action: Mouse moved to (363, 221)
Screenshot: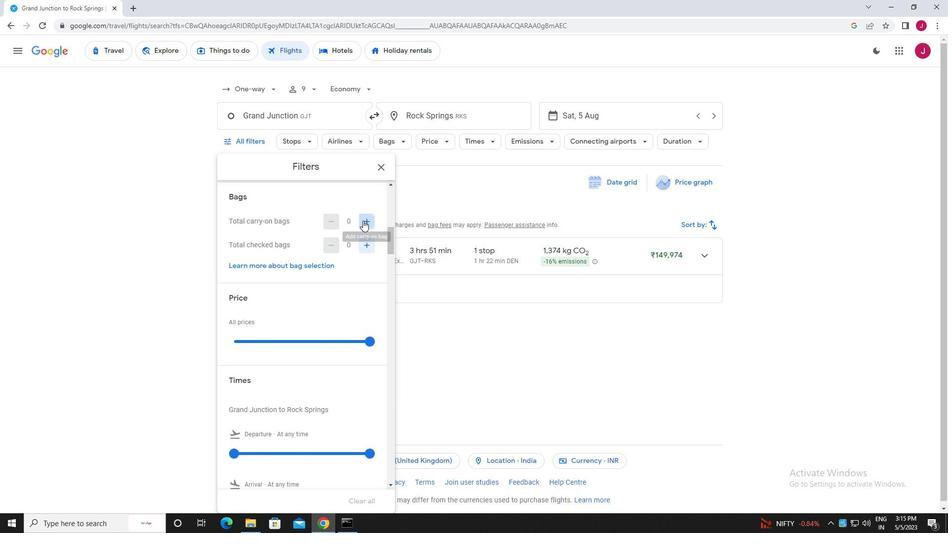 
Action: Mouse pressed left at (363, 221)
Screenshot: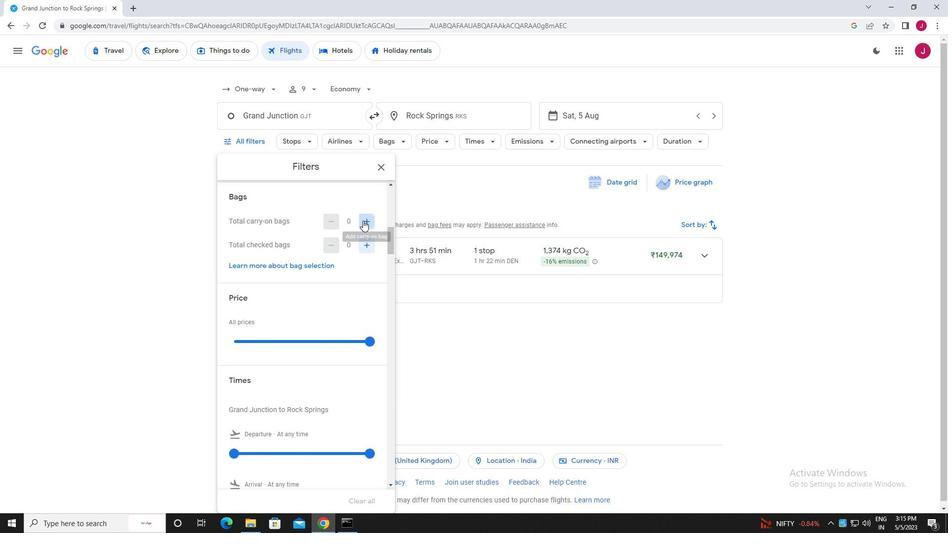 
Action: Mouse moved to (338, 239)
Screenshot: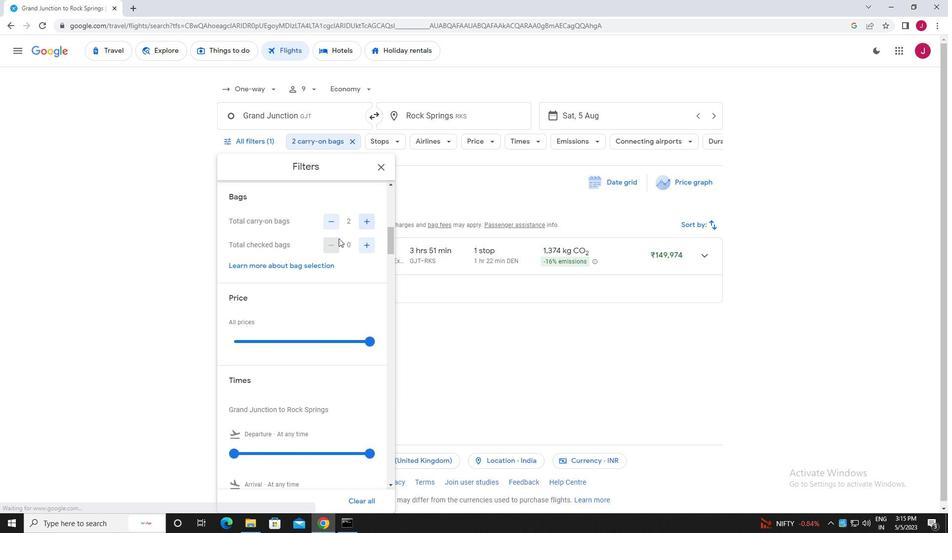 
Action: Mouse scrolled (338, 238) with delta (0, 0)
Screenshot: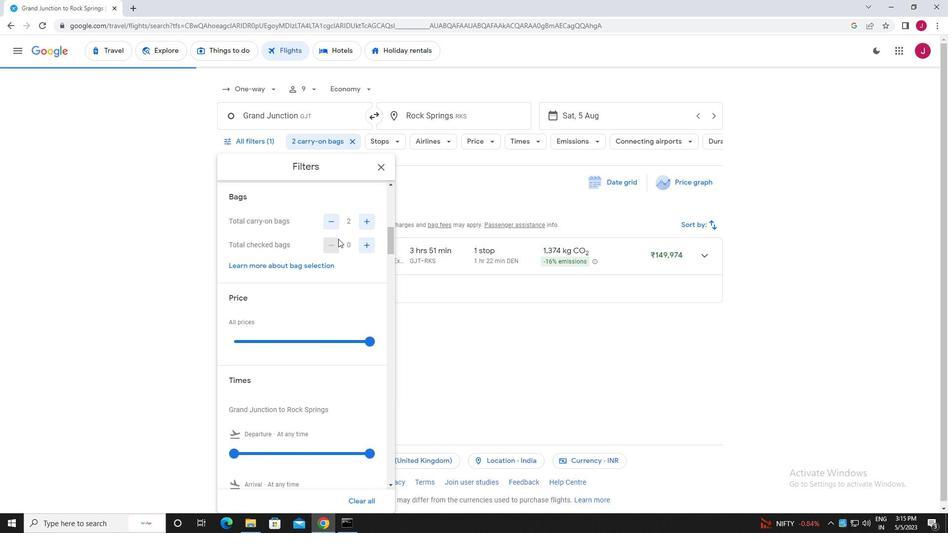 
Action: Mouse moved to (362, 265)
Screenshot: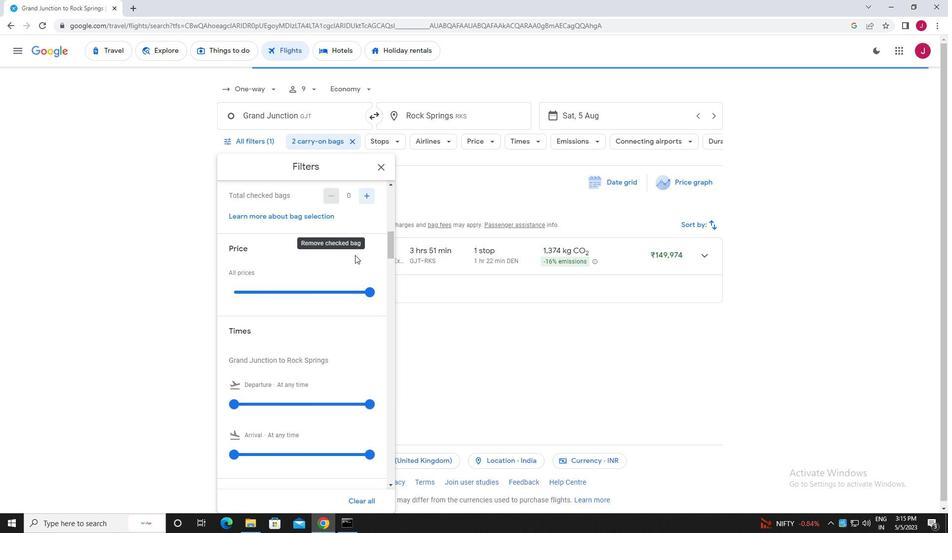 
Action: Mouse scrolled (362, 265) with delta (0, 0)
Screenshot: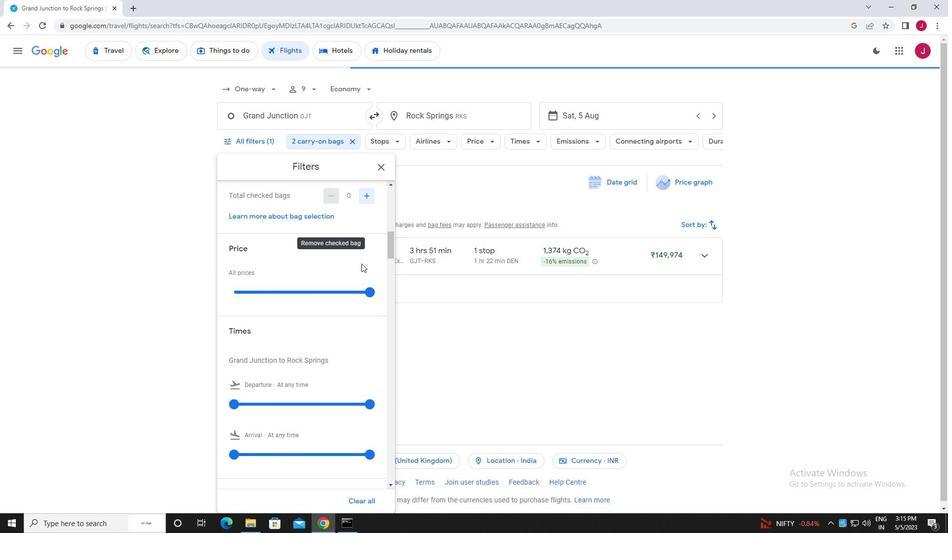 
Action: Mouse moved to (370, 237)
Screenshot: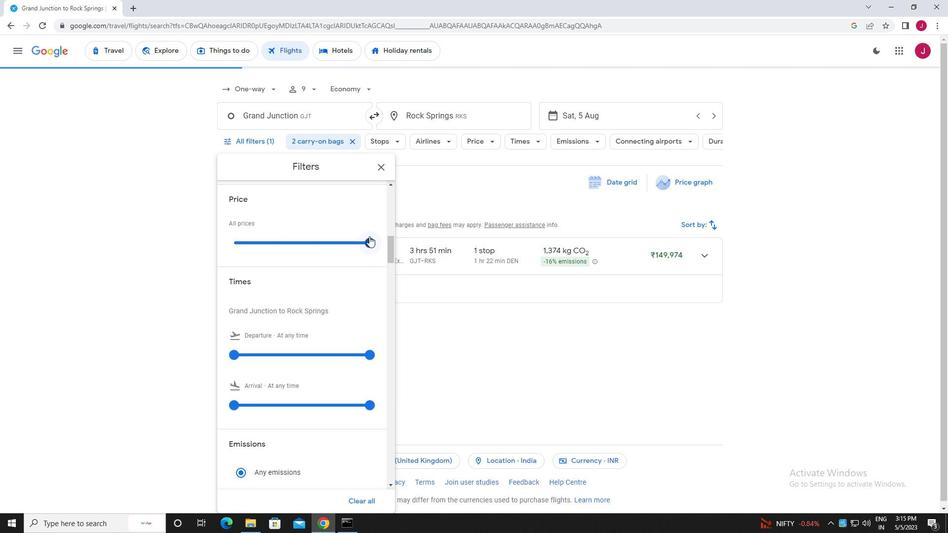 
Action: Mouse pressed left at (370, 237)
Screenshot: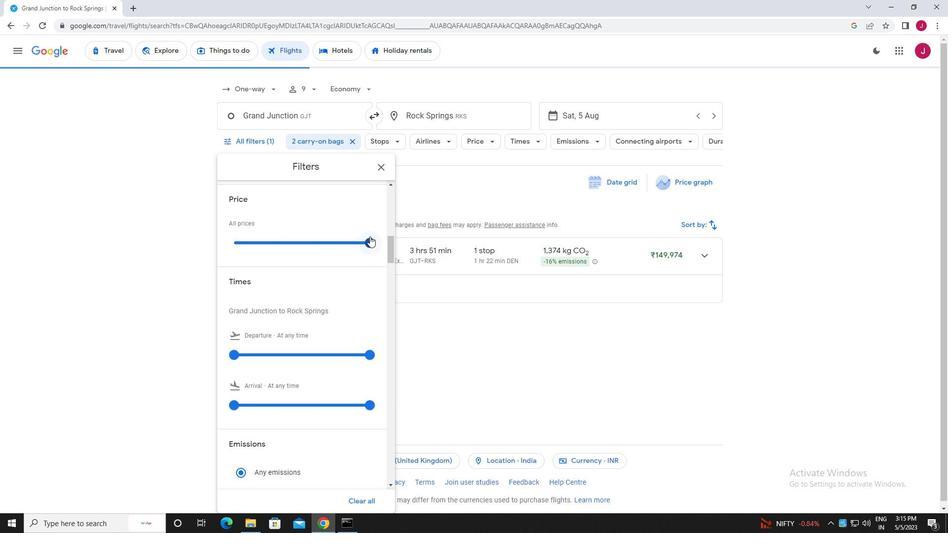 
Action: Mouse moved to (292, 264)
Screenshot: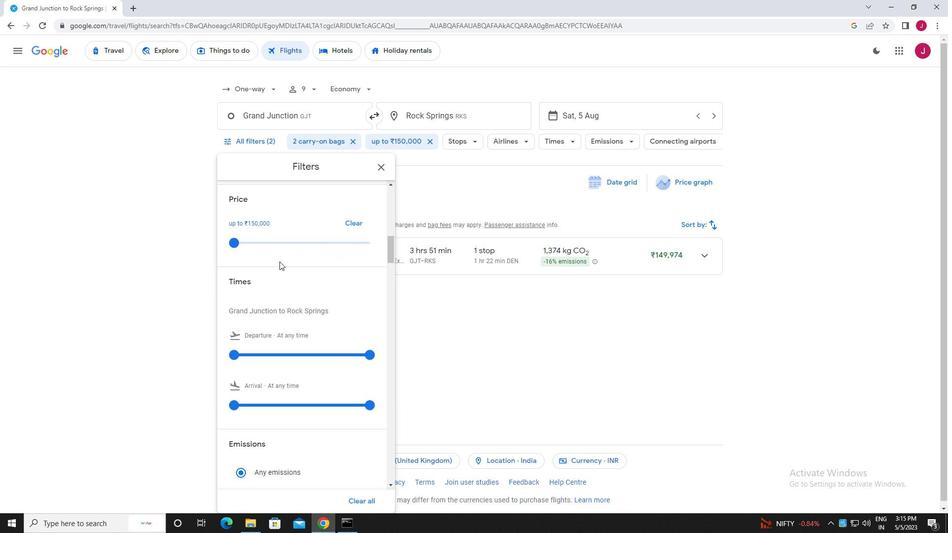 
Action: Mouse scrolled (292, 263) with delta (0, 0)
Screenshot: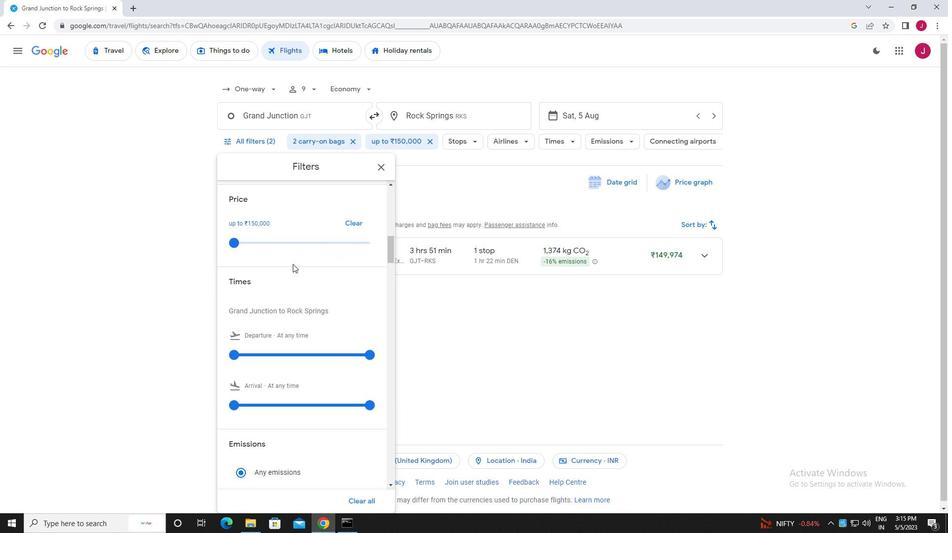 
Action: Mouse scrolled (292, 263) with delta (0, 0)
Screenshot: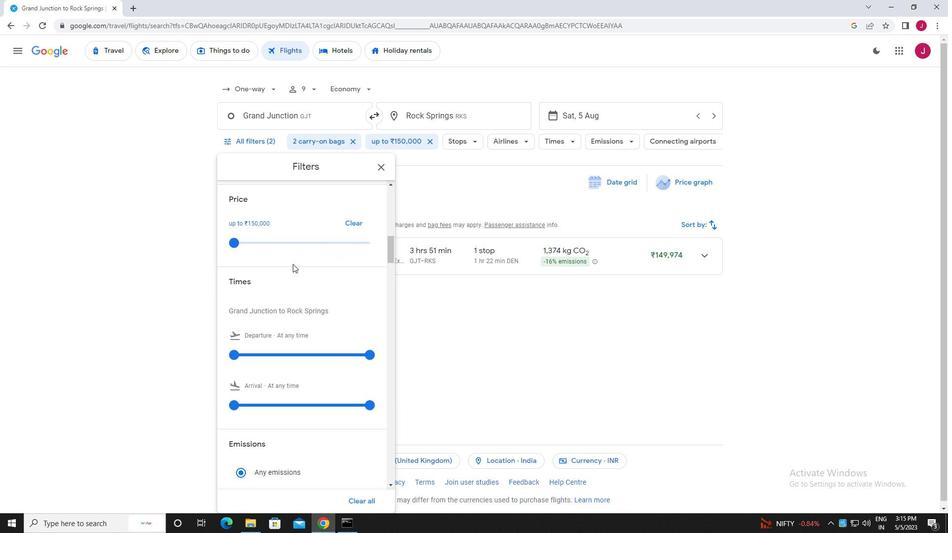 
Action: Mouse moved to (232, 259)
Screenshot: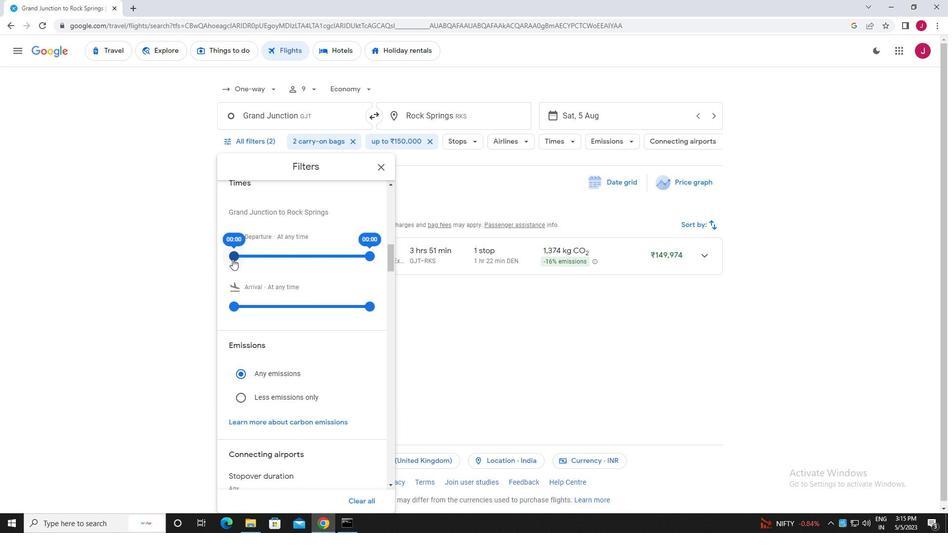 
Action: Mouse pressed left at (232, 259)
Screenshot: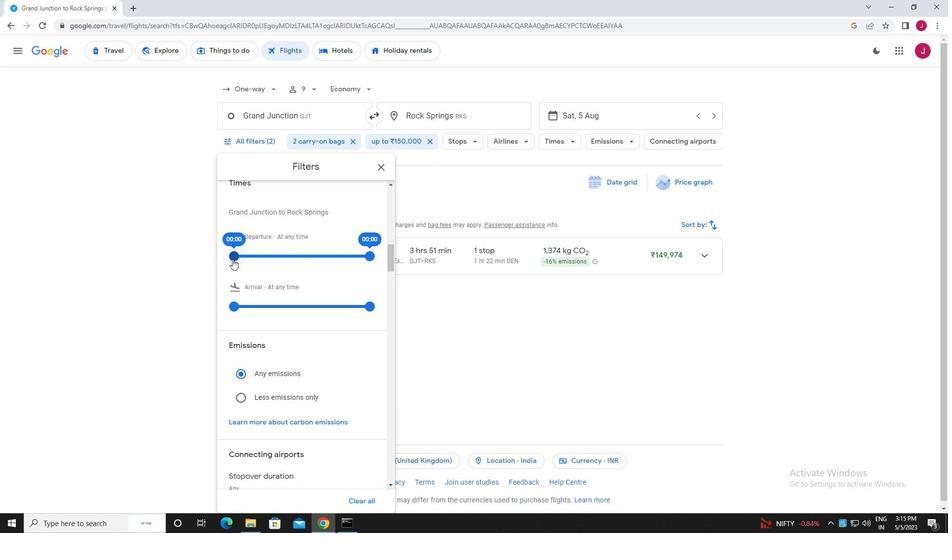 
Action: Mouse moved to (367, 255)
Screenshot: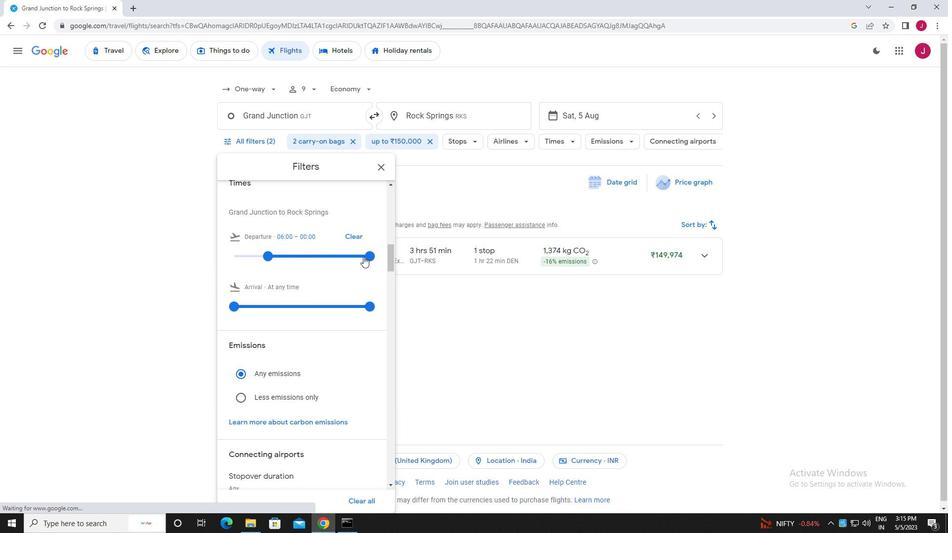 
Action: Mouse pressed left at (367, 255)
Screenshot: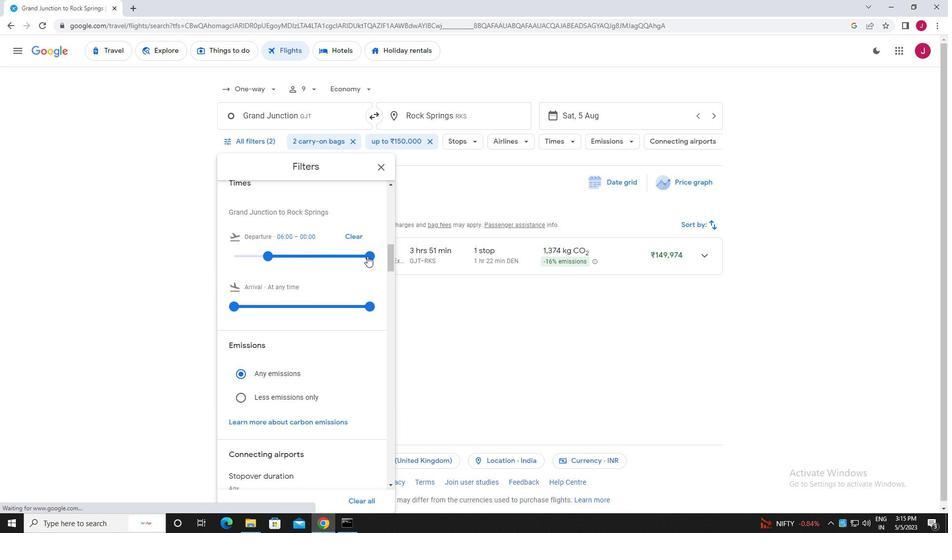 
Action: Mouse moved to (379, 168)
Screenshot: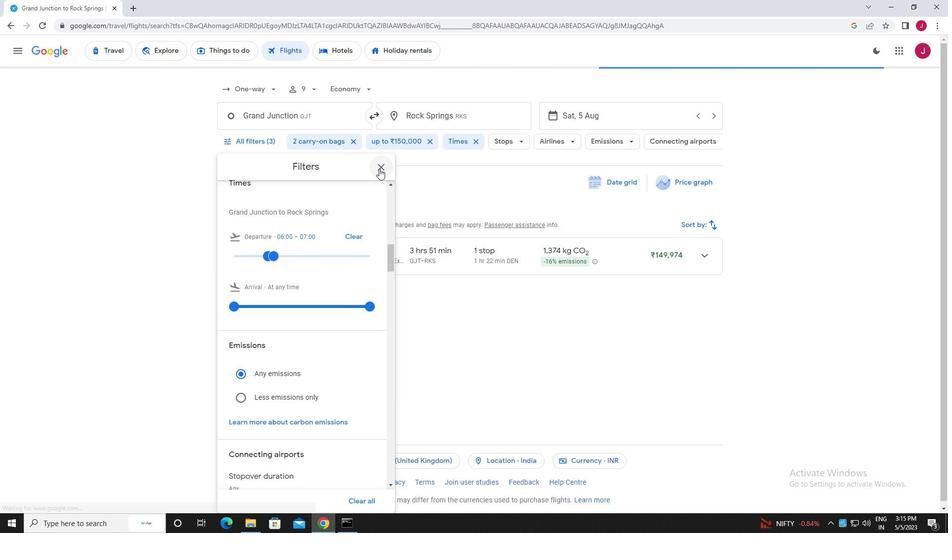 
Action: Mouse pressed left at (379, 168)
Screenshot: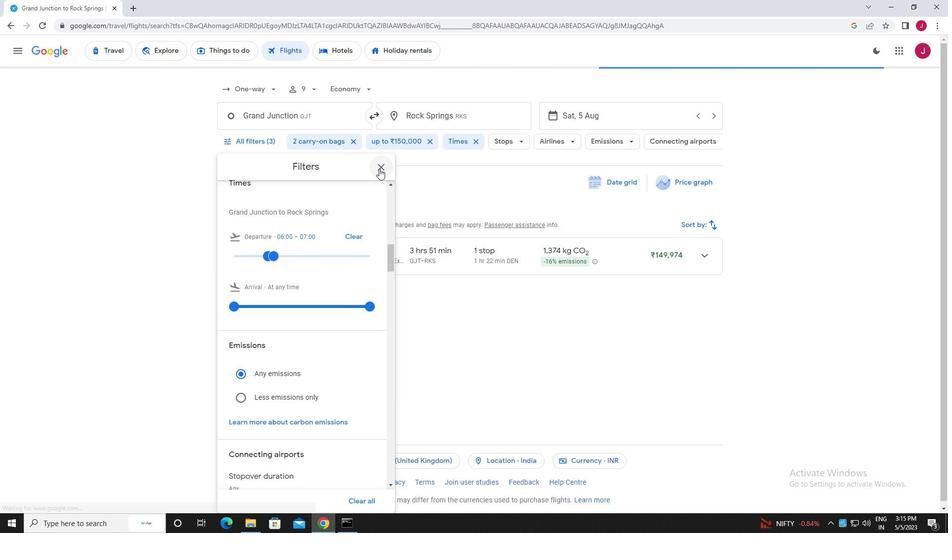 
Action: Mouse moved to (379, 168)
Screenshot: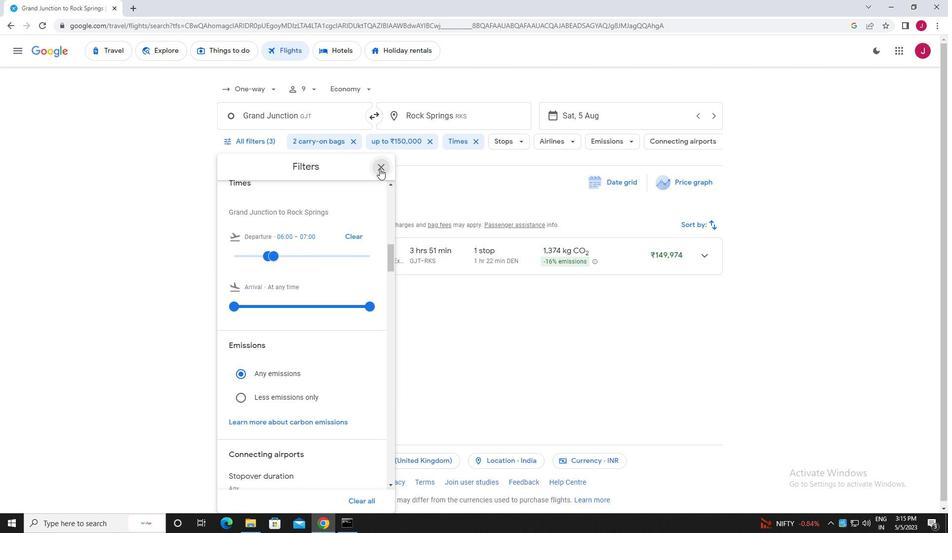
